 Task: Look for space in Ninove, Belgium from 7th July, 2023 to 15th July, 2023 for 6 adults in price range Rs.15000 to Rs.20000. Place can be entire place with 3 bedrooms having 3 beds and 3 bathrooms. Property type can be guest house. Amenities needed are: washing machine, heating, . Booking option can be shelf check-in. Required host language is English.
Action: Mouse moved to (391, 107)
Screenshot: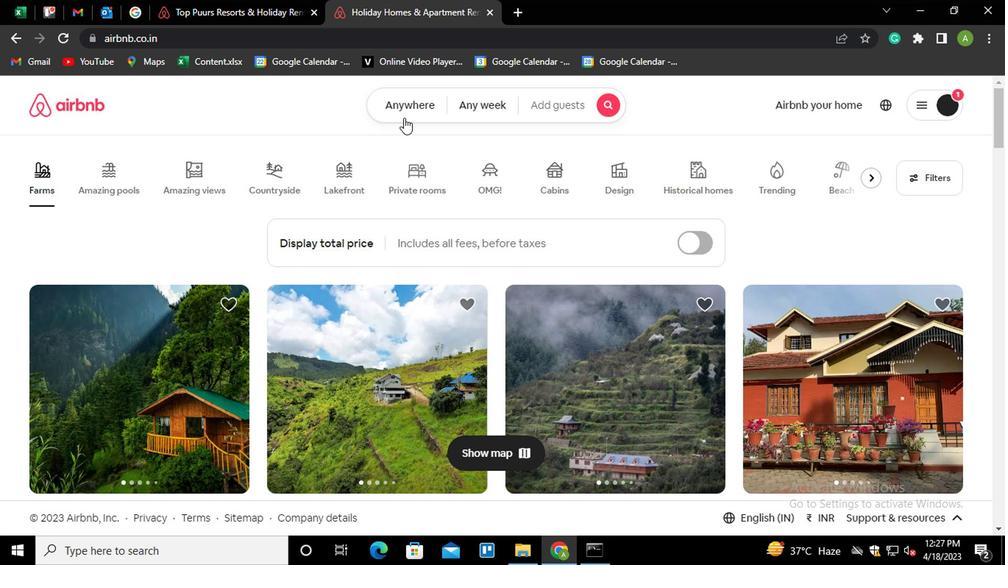 
Action: Mouse pressed left at (391, 107)
Screenshot: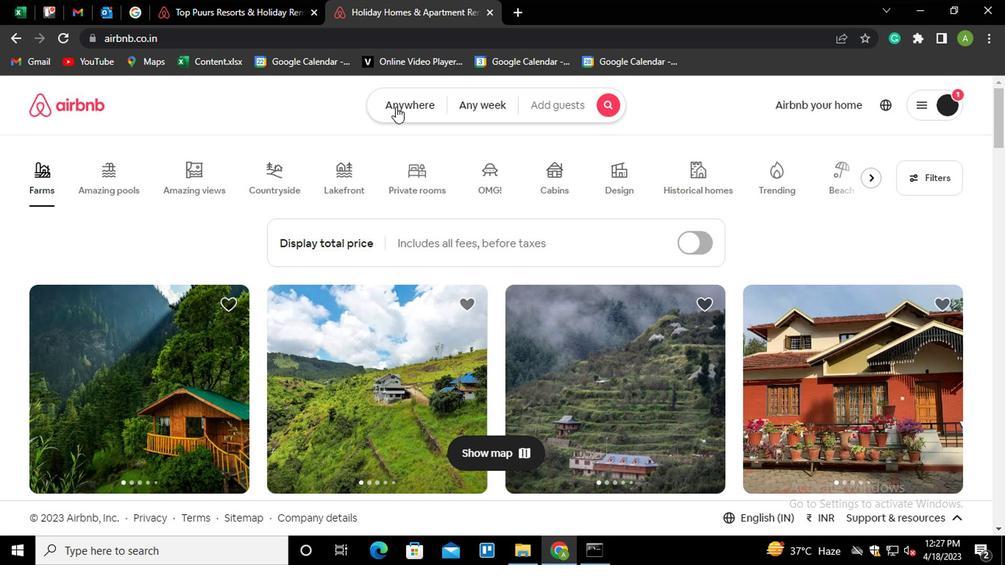 
Action: Mouse moved to (273, 164)
Screenshot: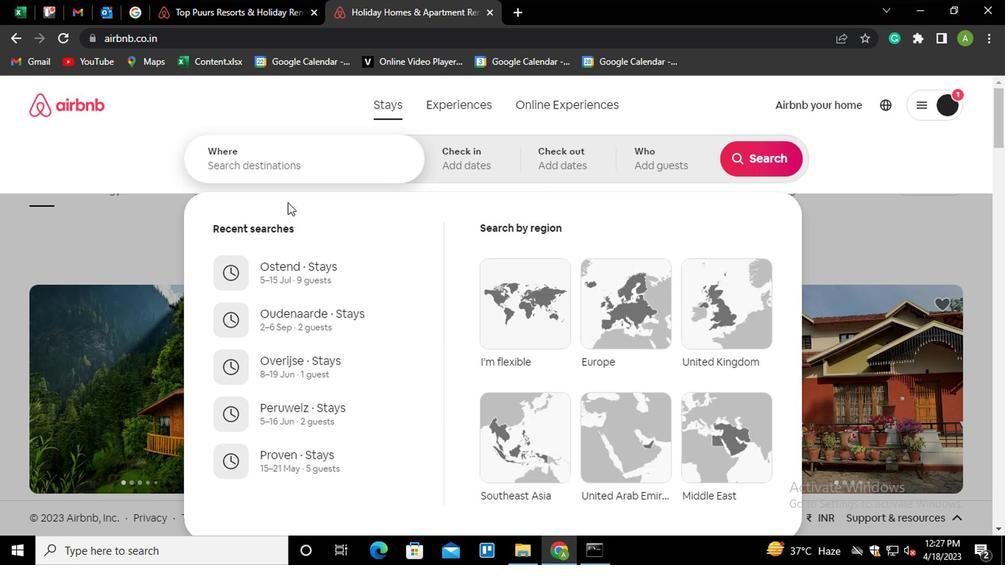 
Action: Mouse pressed left at (273, 164)
Screenshot: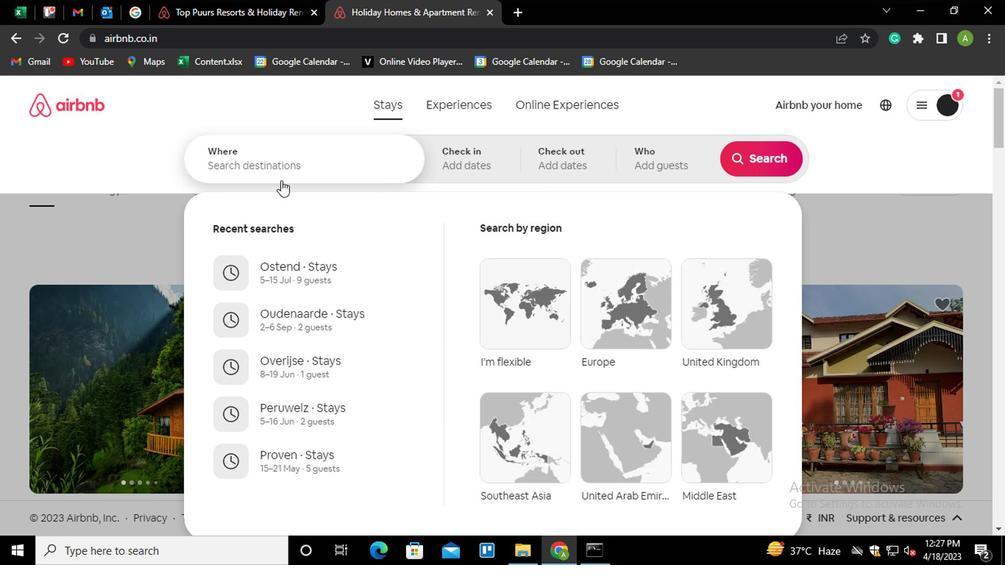 
Action: Key pressed <Key.shift>NINOVE,<Key.space><Key.shift>BE;<Key.backspace>LGIUM
Screenshot: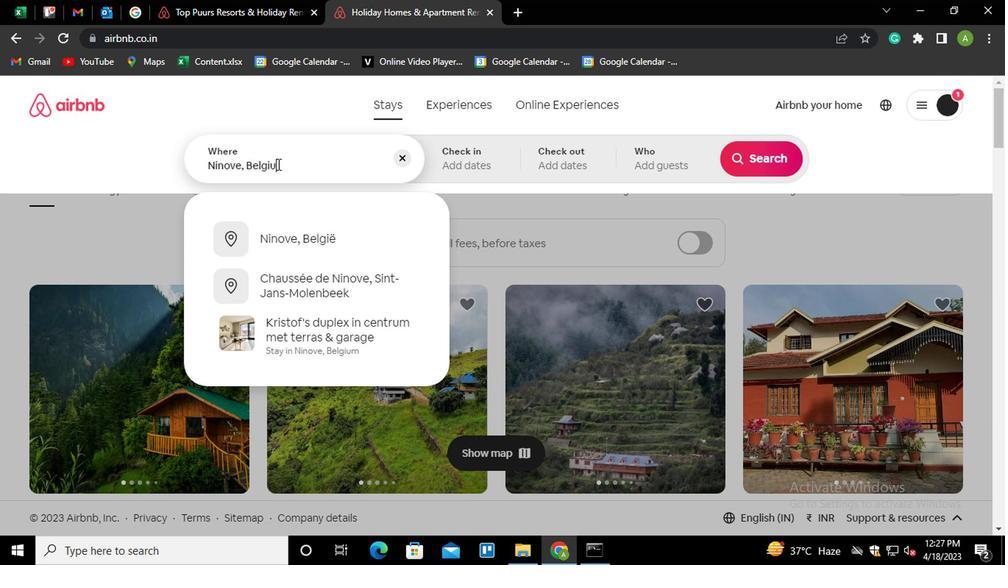 
Action: Mouse moved to (318, 159)
Screenshot: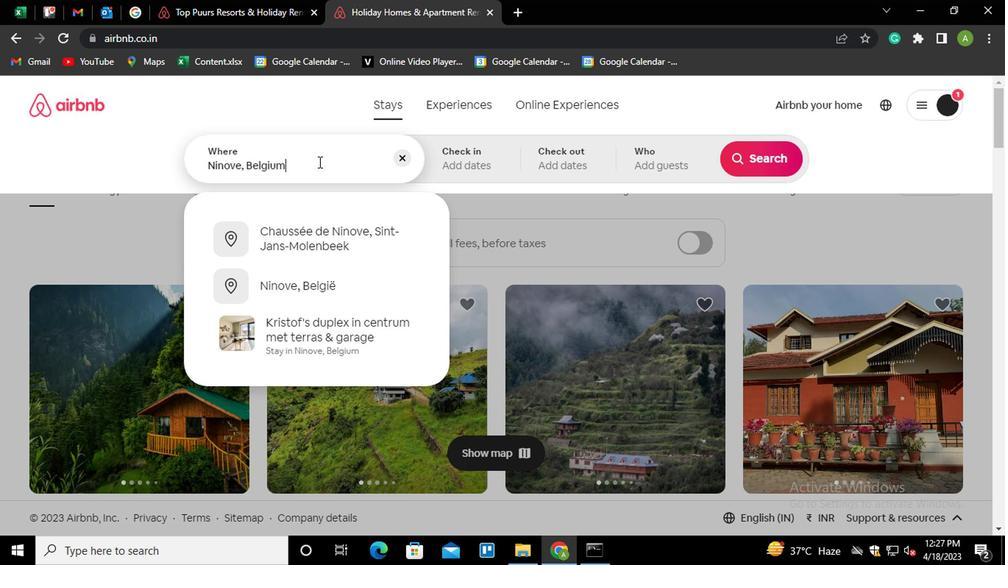 
Action: Key pressed <Key.enter>
Screenshot: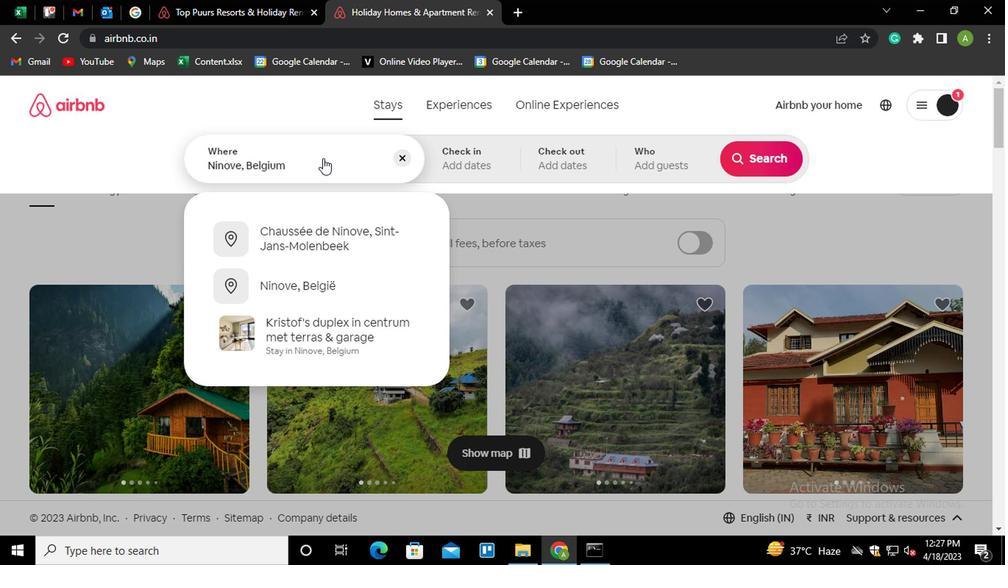 
Action: Mouse moved to (748, 279)
Screenshot: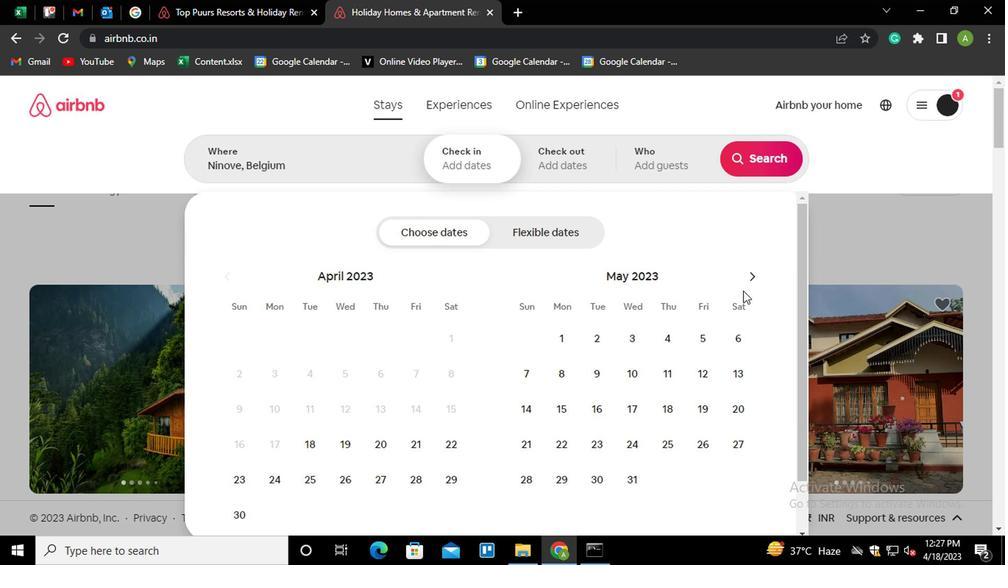 
Action: Mouse pressed left at (748, 279)
Screenshot: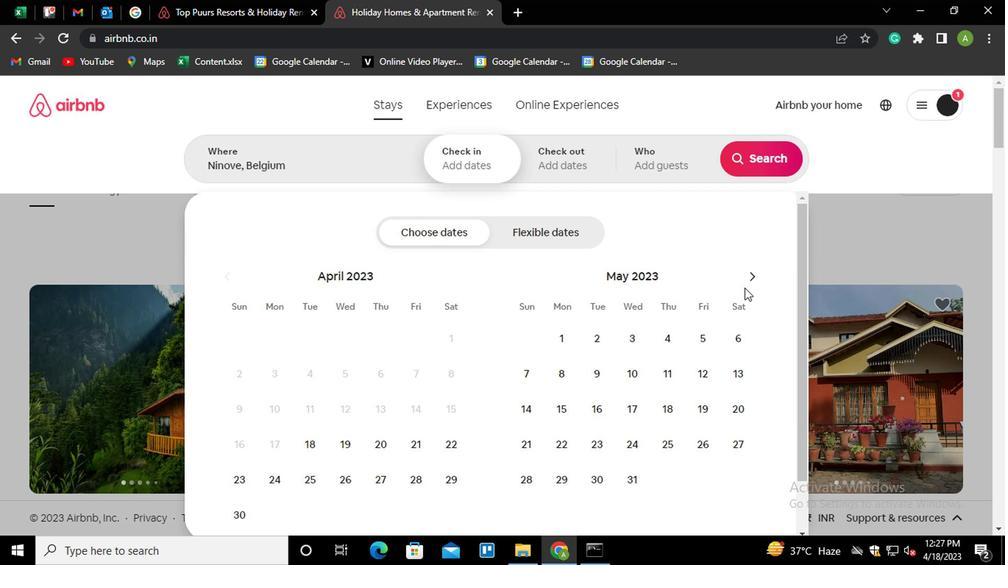 
Action: Mouse pressed left at (748, 279)
Screenshot: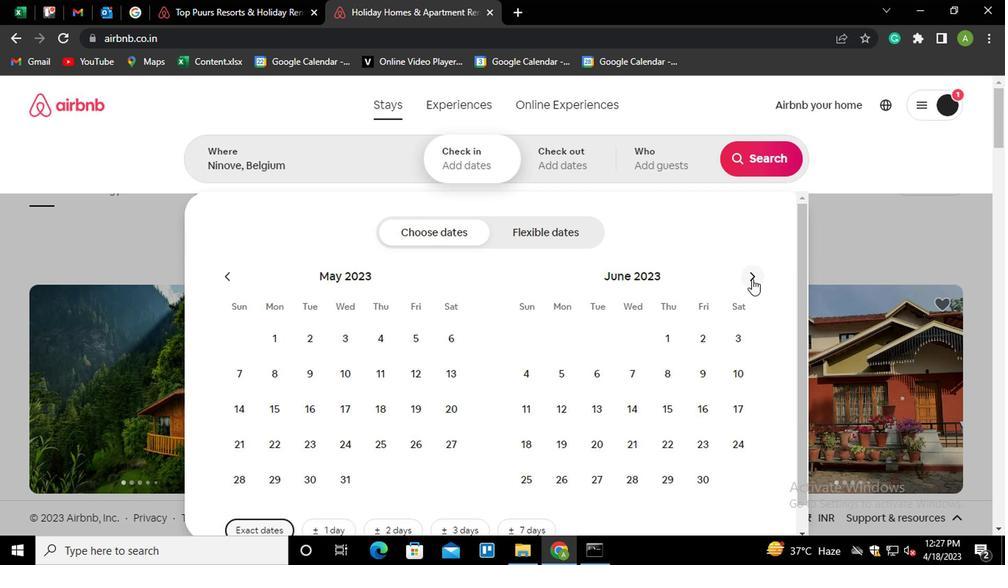 
Action: Mouse moved to (694, 371)
Screenshot: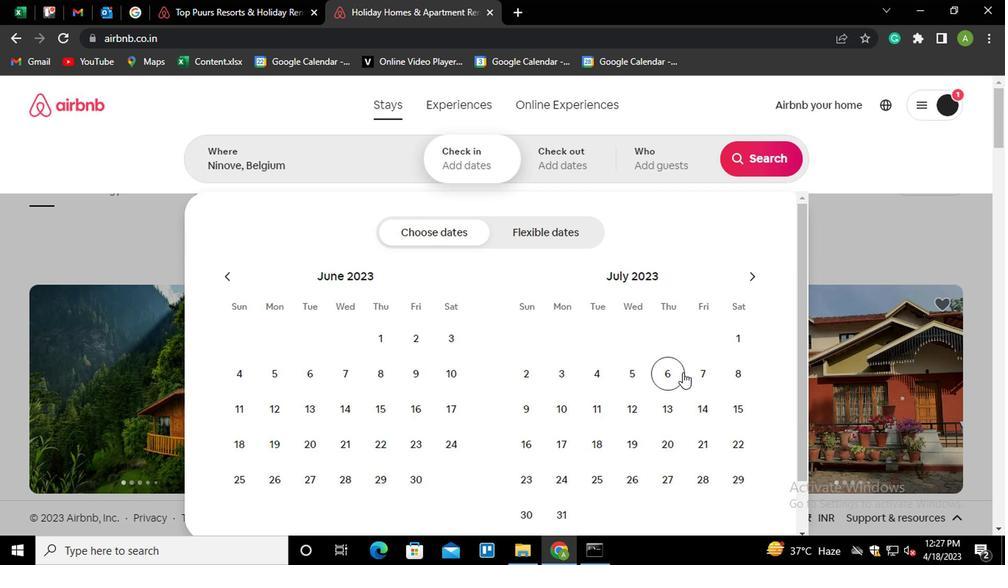 
Action: Mouse pressed left at (694, 371)
Screenshot: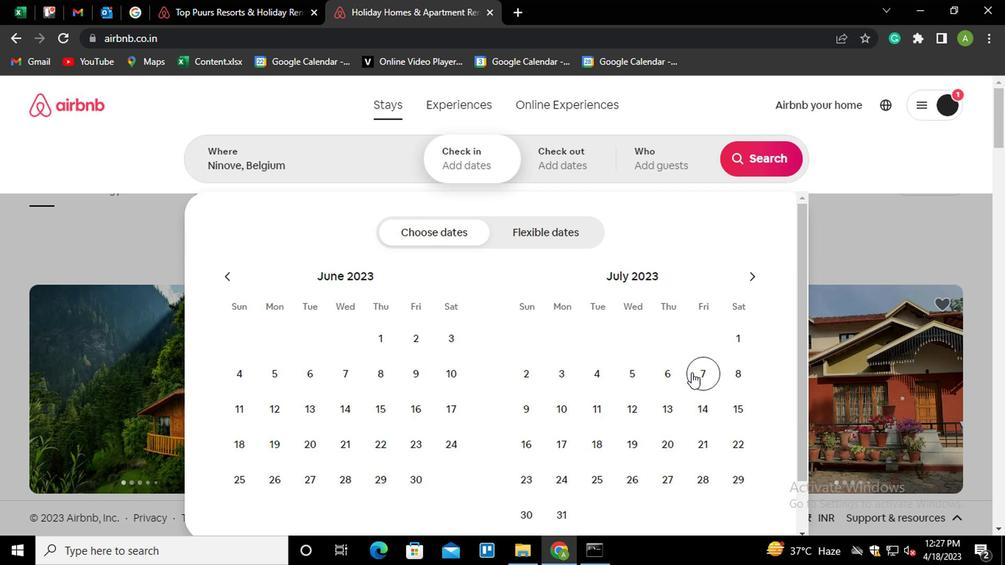 
Action: Mouse moved to (723, 414)
Screenshot: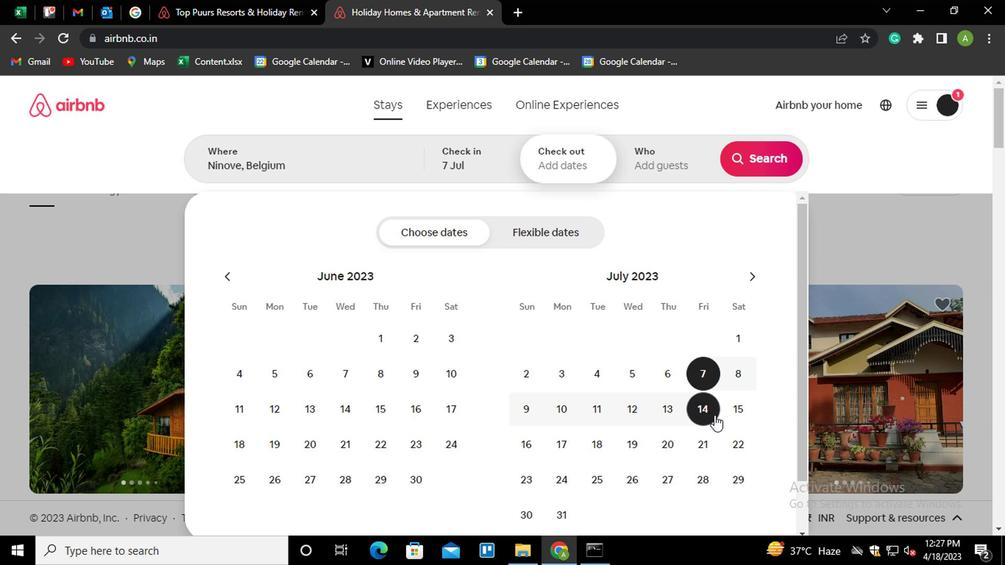 
Action: Mouse pressed left at (723, 414)
Screenshot: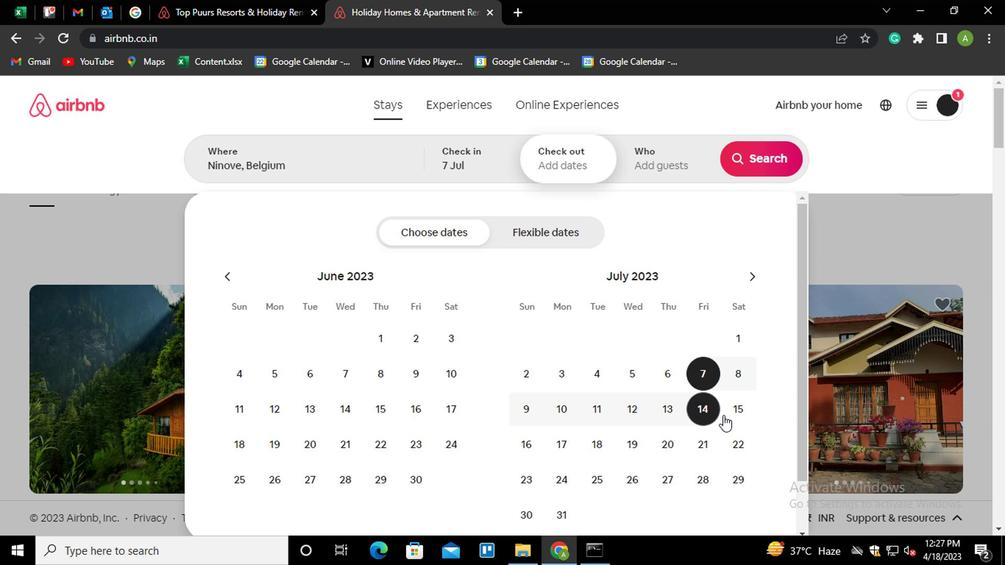 
Action: Mouse moved to (673, 161)
Screenshot: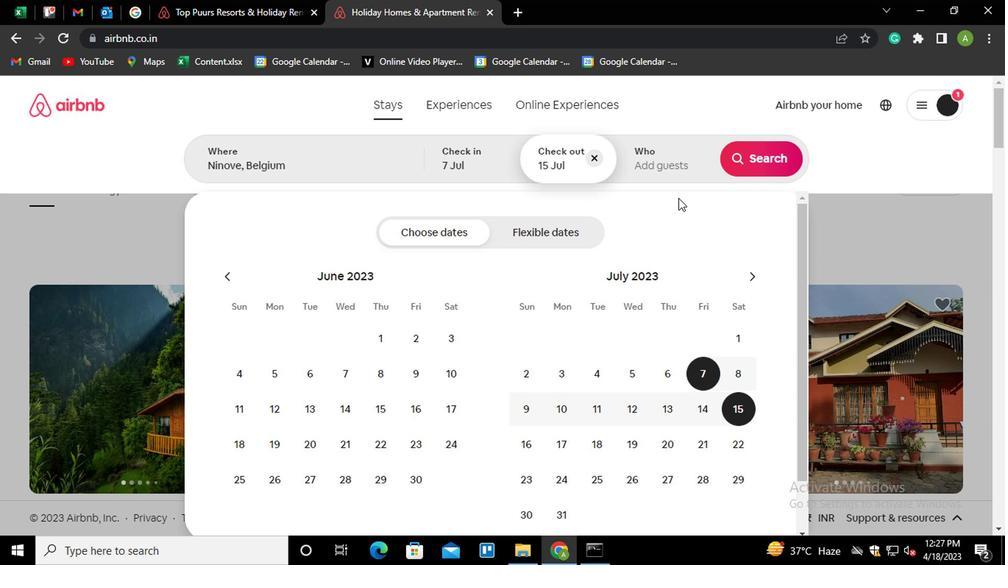 
Action: Mouse pressed left at (673, 161)
Screenshot: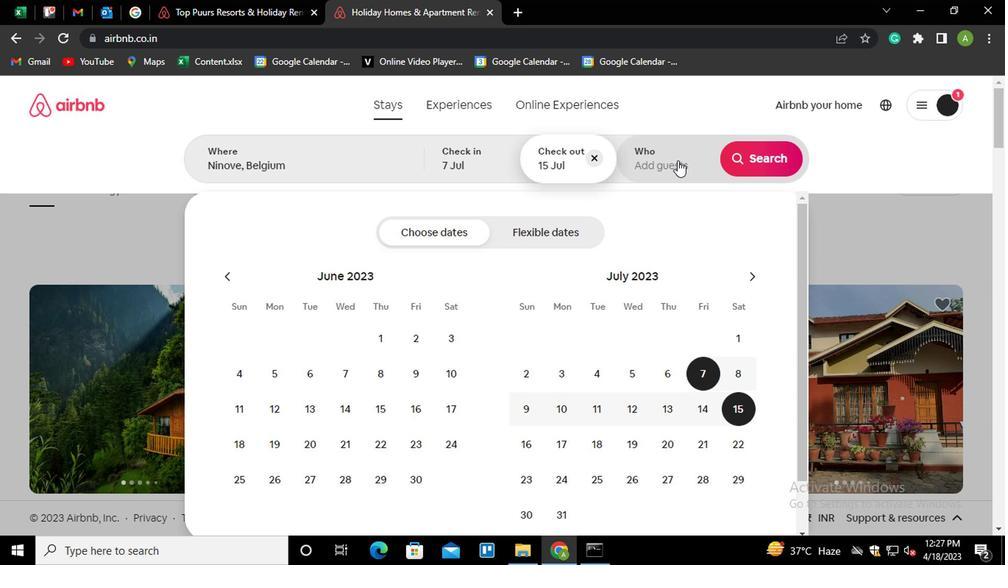 
Action: Mouse moved to (763, 237)
Screenshot: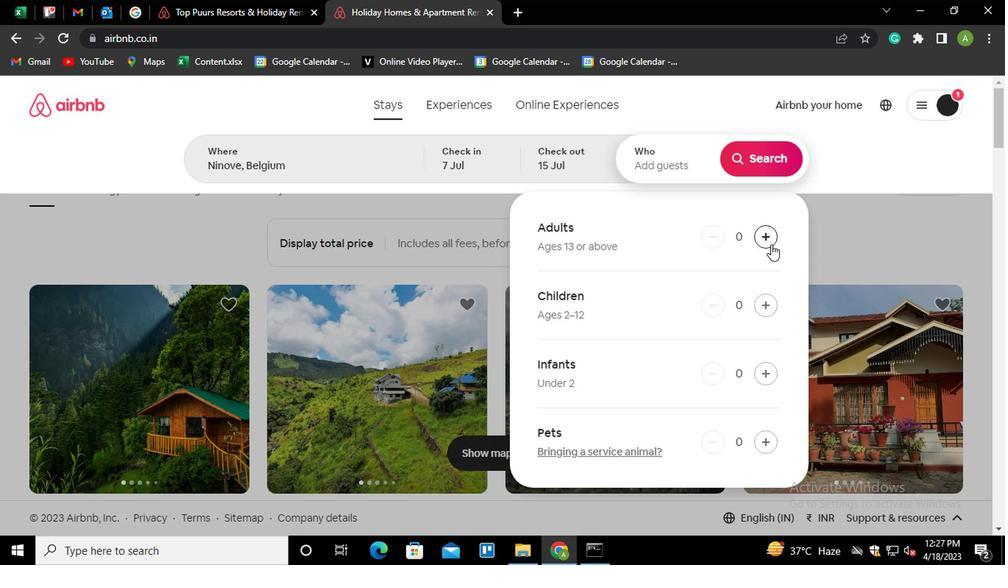 
Action: Mouse pressed left at (763, 237)
Screenshot: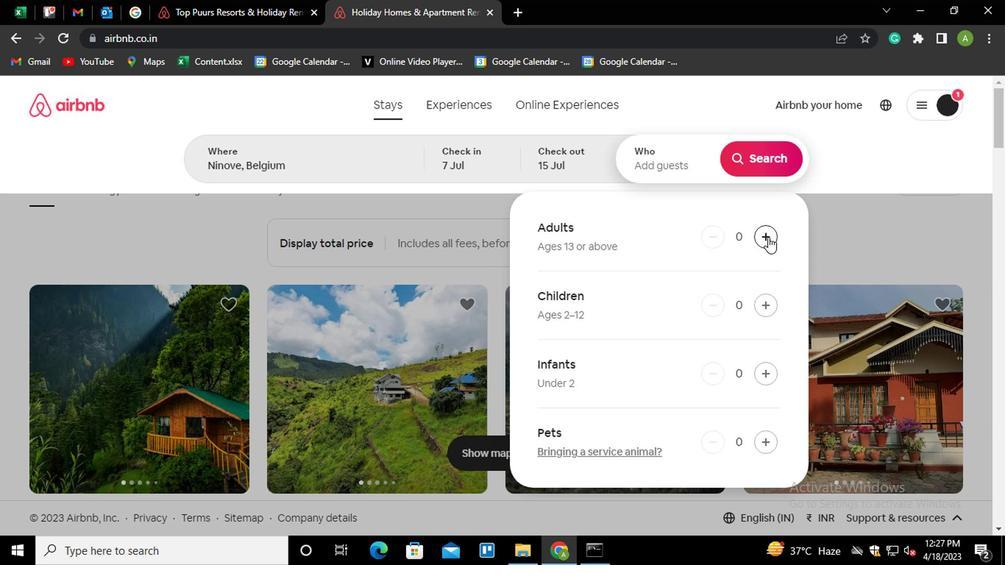 
Action: Mouse pressed left at (763, 237)
Screenshot: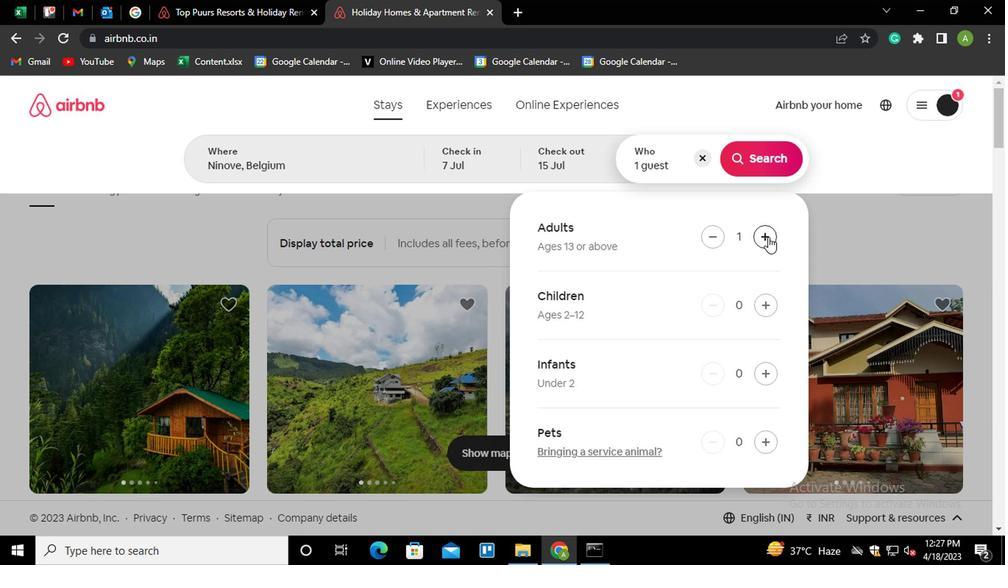 
Action: Mouse pressed left at (763, 237)
Screenshot: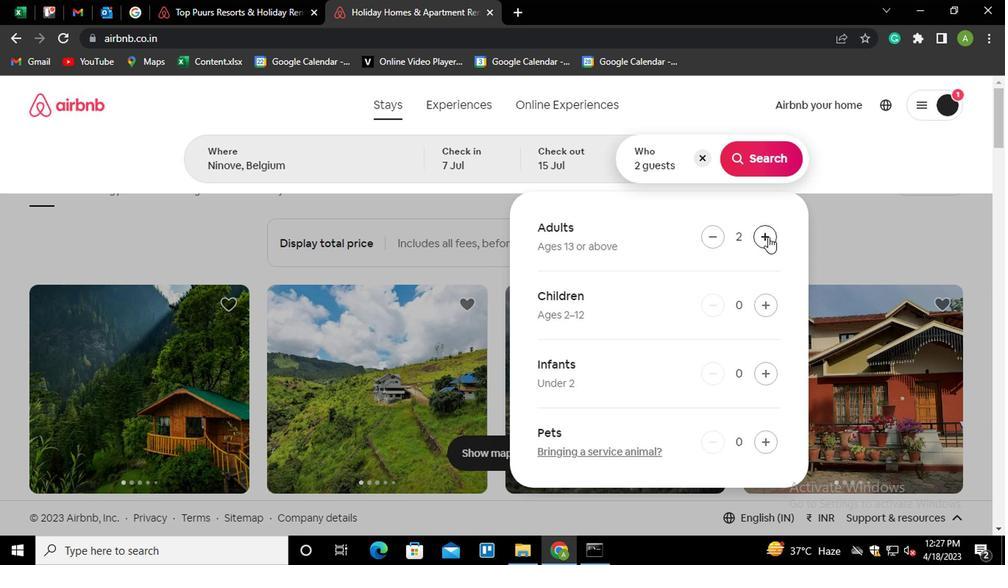 
Action: Mouse pressed left at (763, 237)
Screenshot: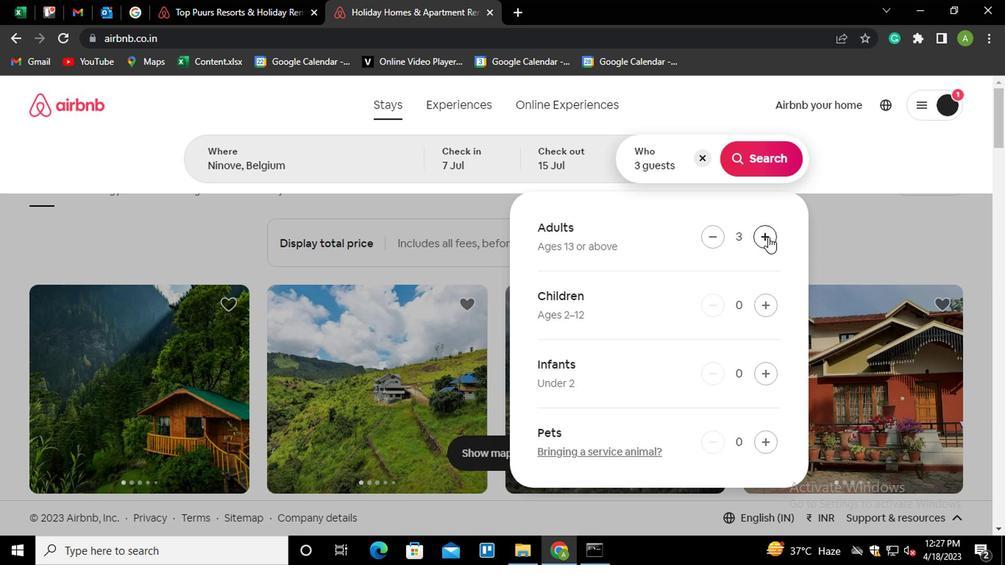 
Action: Mouse pressed left at (763, 237)
Screenshot: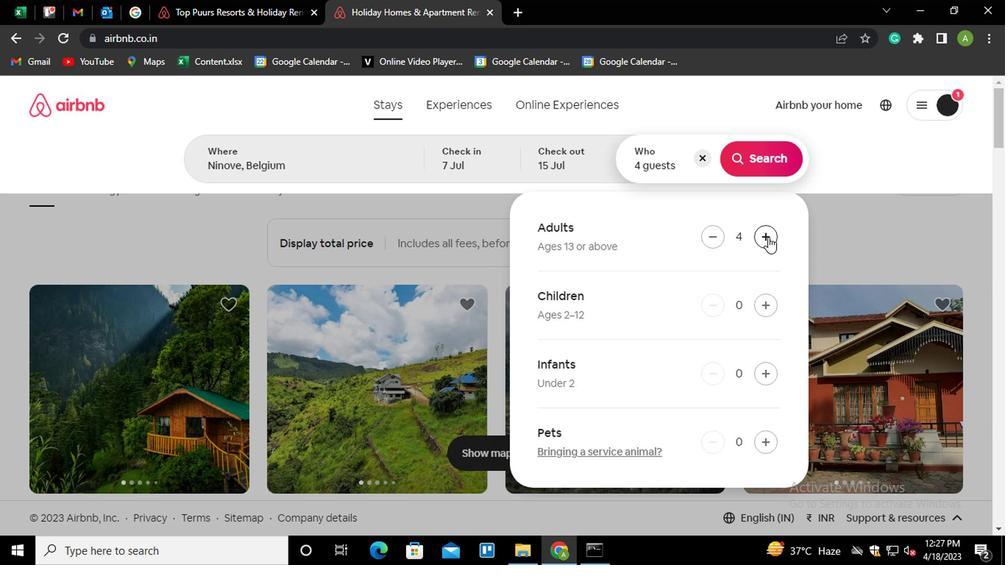 
Action: Mouse pressed left at (763, 237)
Screenshot: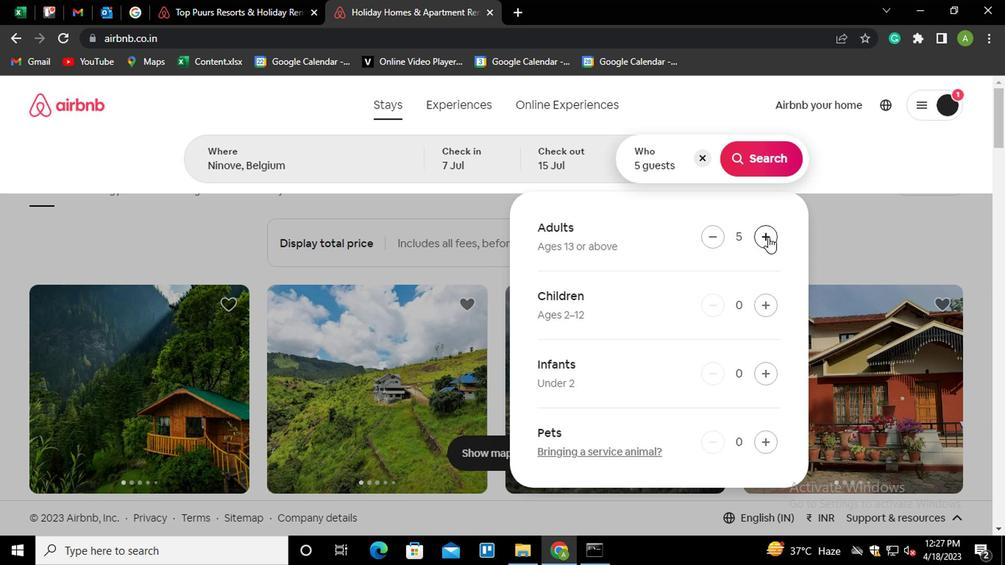 
Action: Mouse moved to (753, 170)
Screenshot: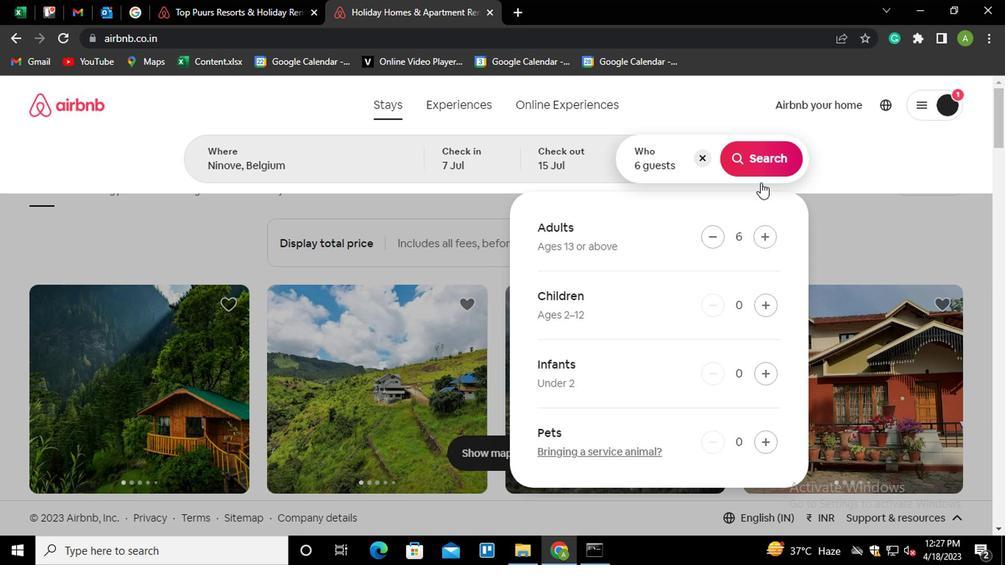 
Action: Mouse pressed left at (753, 170)
Screenshot: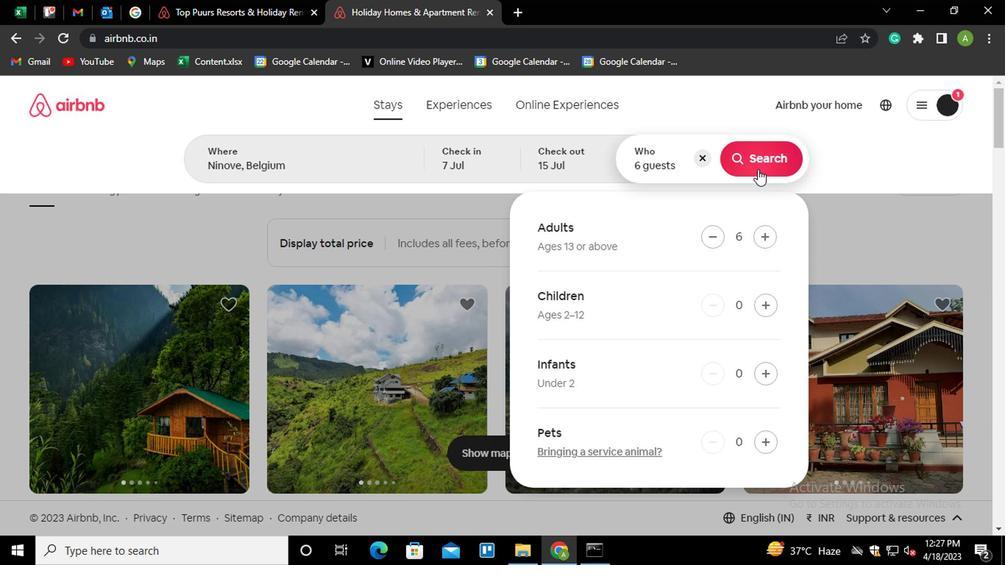 
Action: Mouse moved to (929, 167)
Screenshot: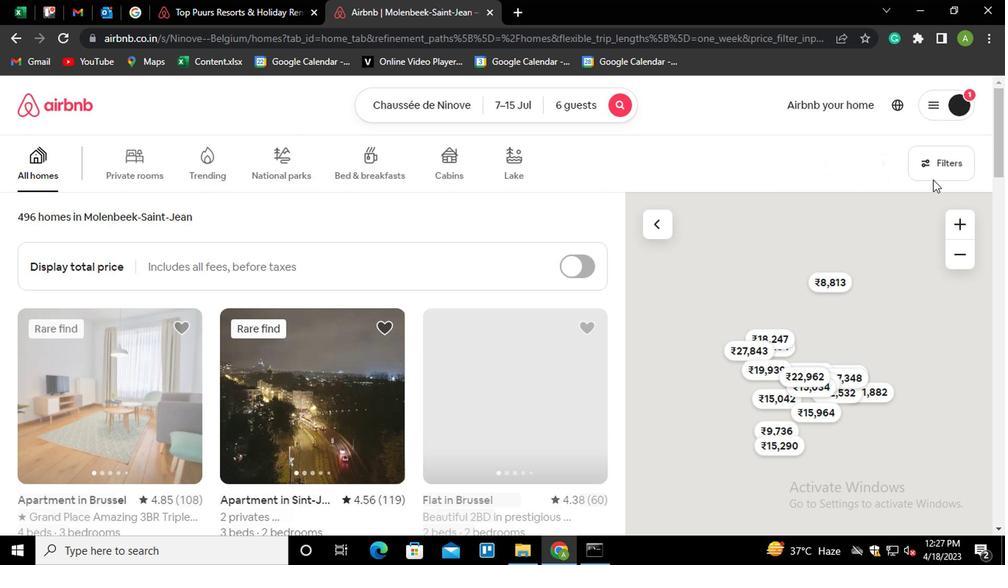 
Action: Mouse pressed left at (929, 167)
Screenshot: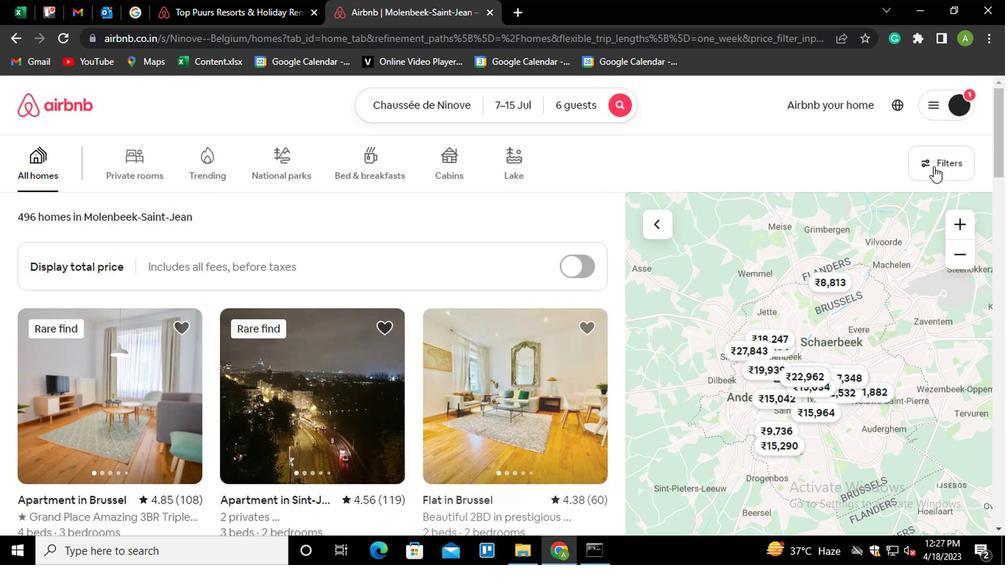 
Action: Mouse moved to (386, 335)
Screenshot: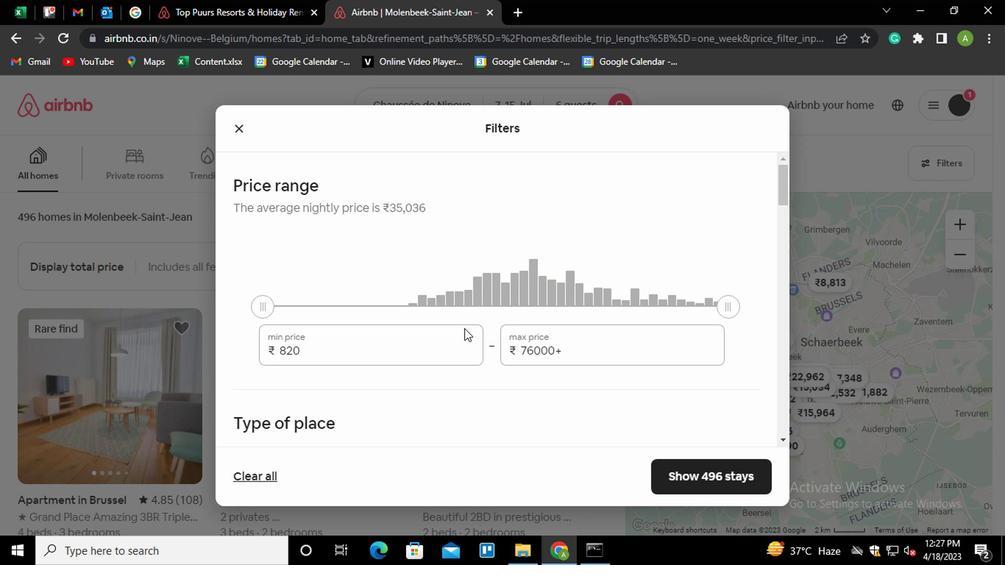 
Action: Mouse pressed left at (386, 335)
Screenshot: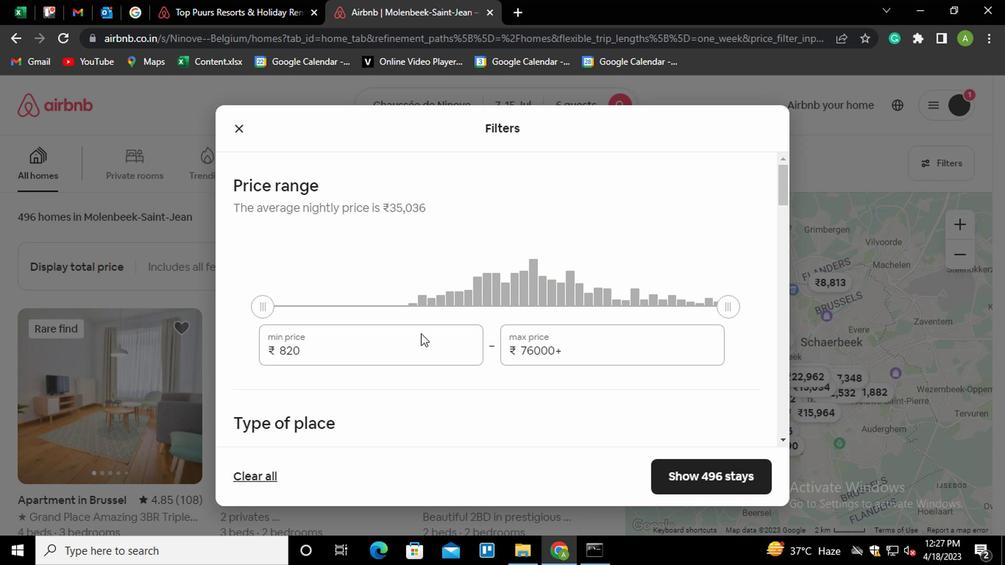 
Action: Mouse moved to (385, 334)
Screenshot: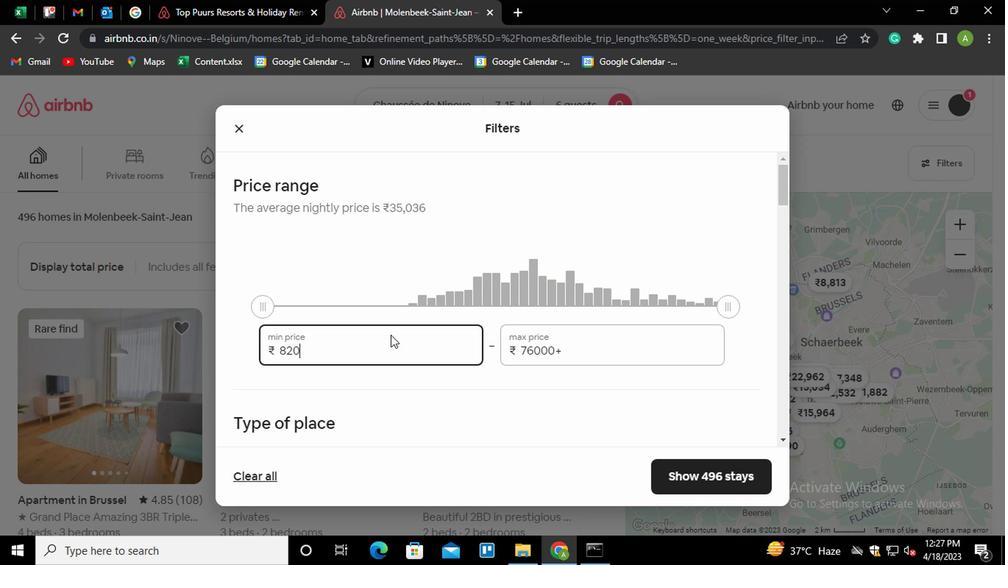 
Action: Key pressed <Key.shift_r><Key.home>150000<Key.backspace>
Screenshot: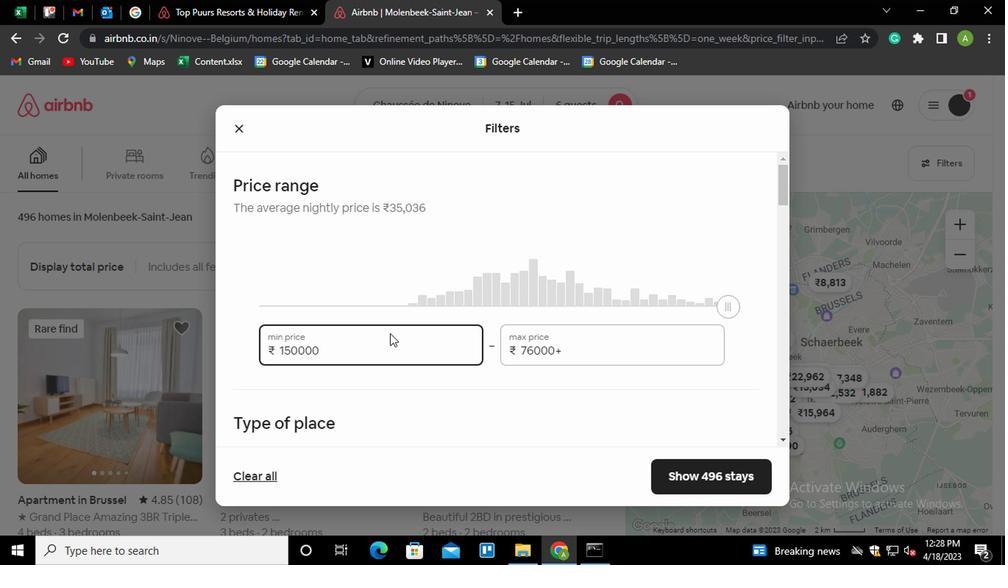
Action: Mouse moved to (586, 354)
Screenshot: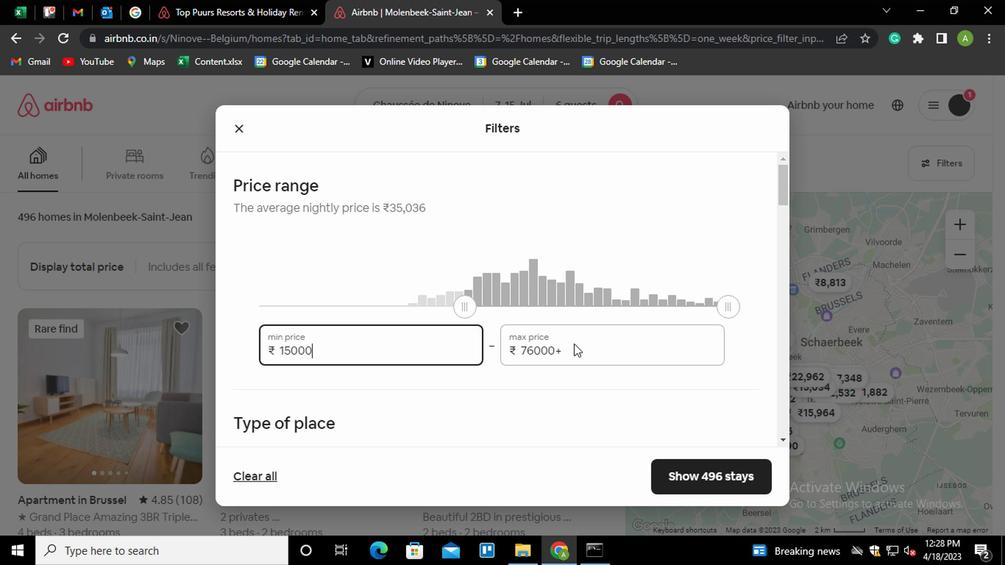 
Action: Mouse pressed left at (586, 354)
Screenshot: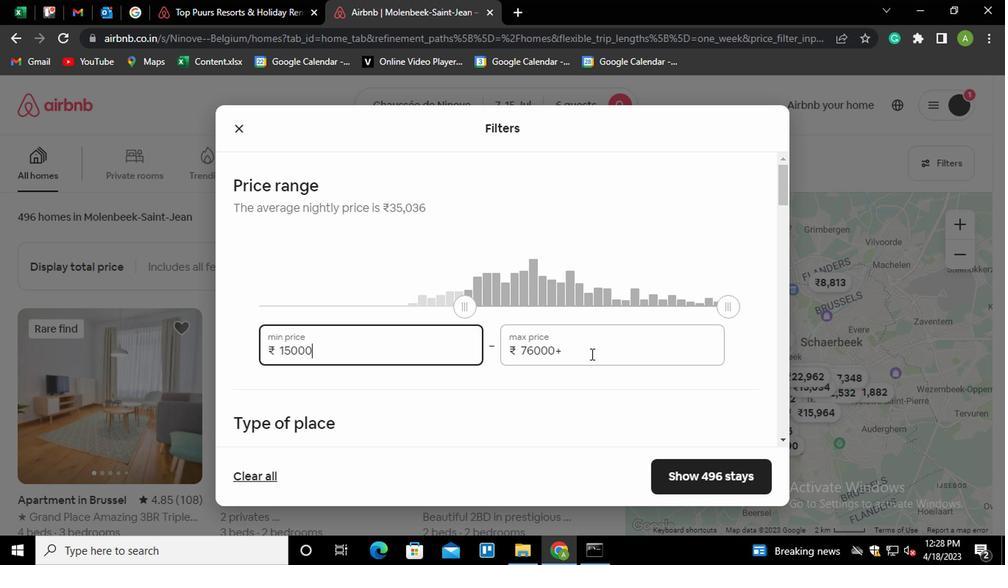 
Action: Key pressed <Key.shift_r><Key.home>20000
Screenshot: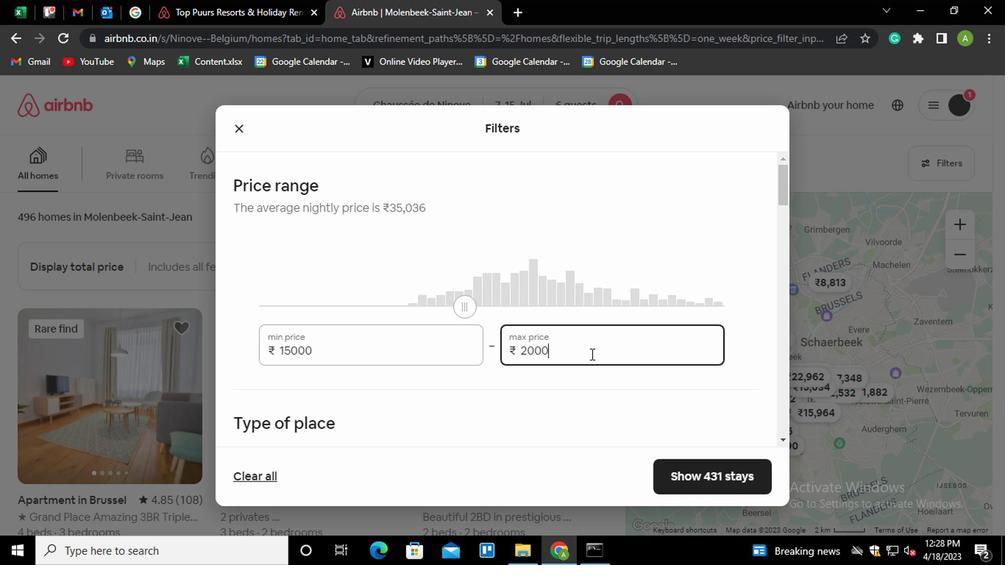 
Action: Mouse moved to (630, 457)
Screenshot: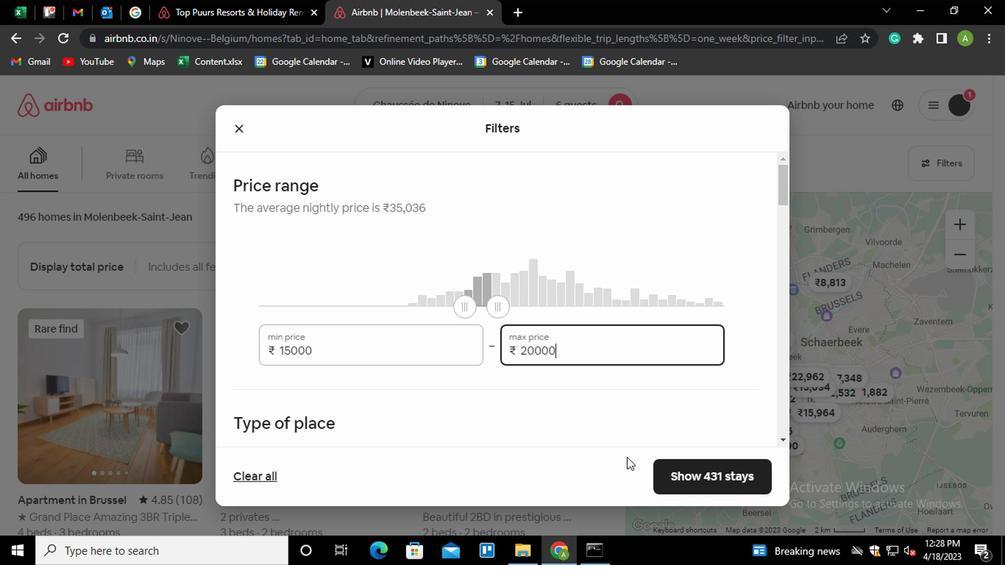 
Action: Mouse scrolled (630, 456) with delta (0, 0)
Screenshot: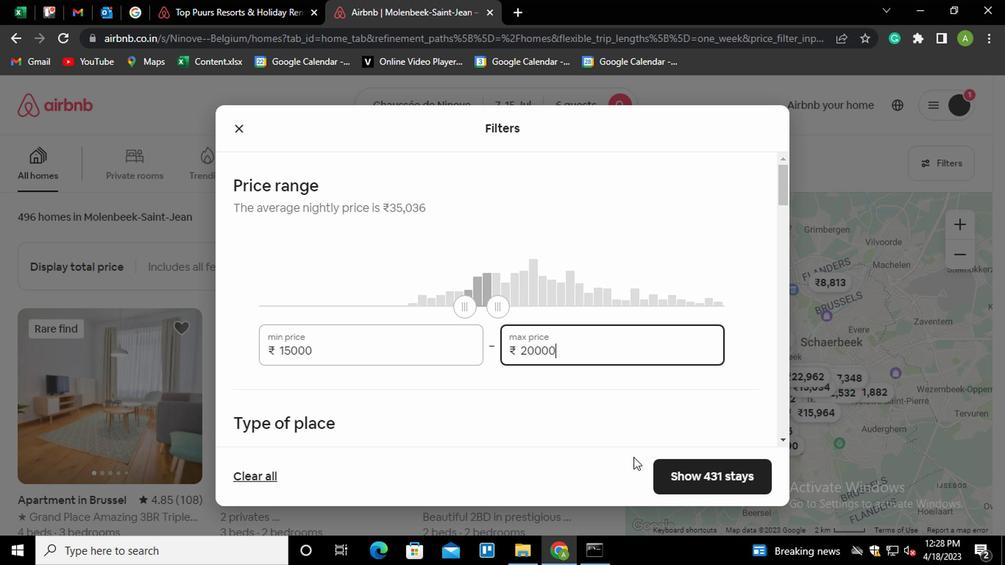 
Action: Mouse scrolled (630, 456) with delta (0, 0)
Screenshot: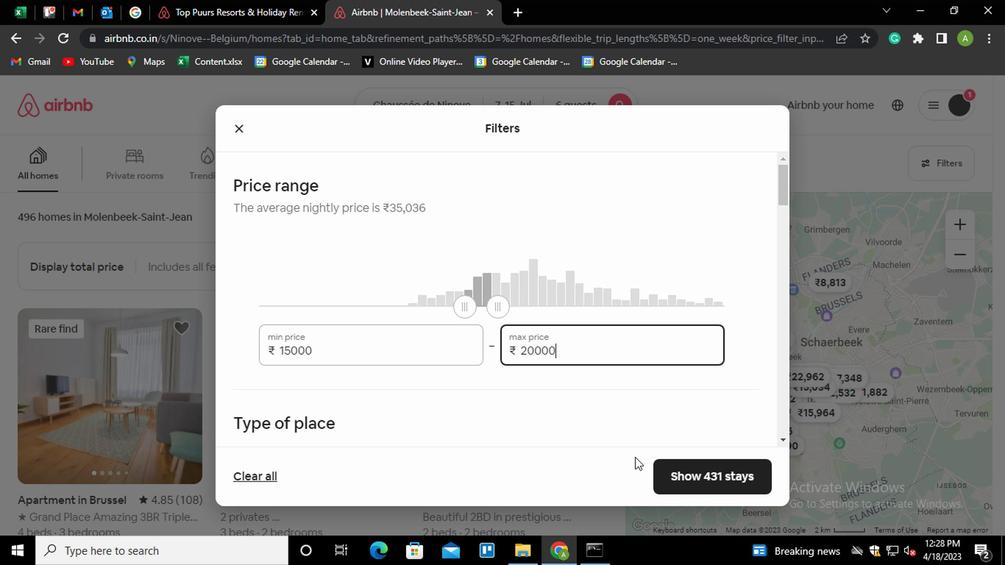 
Action: Mouse moved to (502, 396)
Screenshot: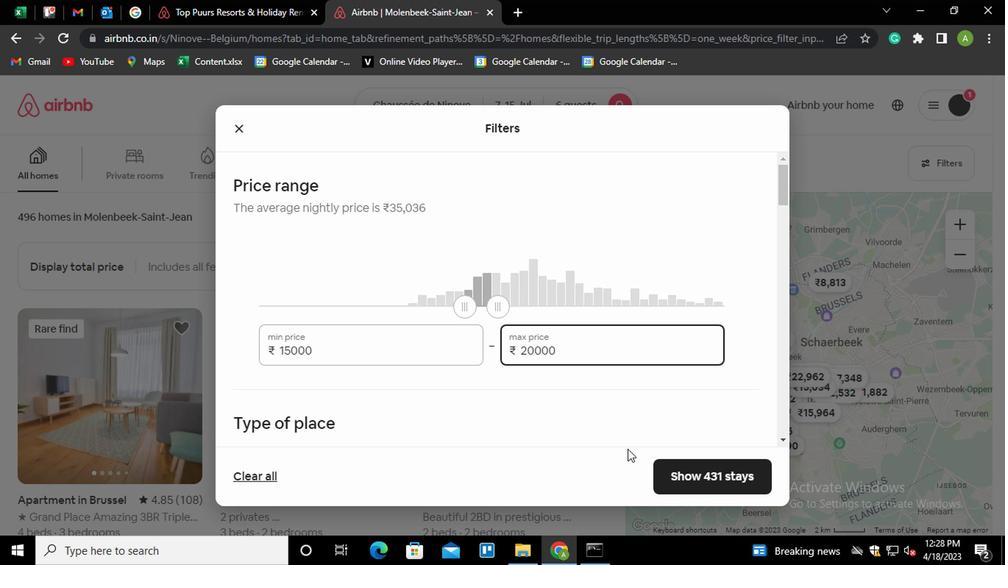
Action: Mouse scrolled (502, 396) with delta (0, 0)
Screenshot: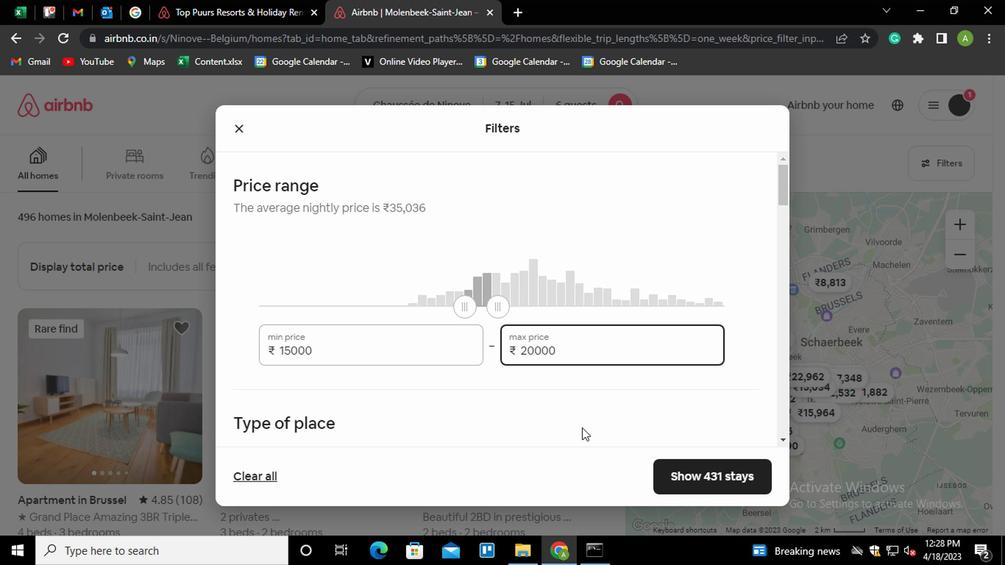 
Action: Mouse scrolled (502, 396) with delta (0, 0)
Screenshot: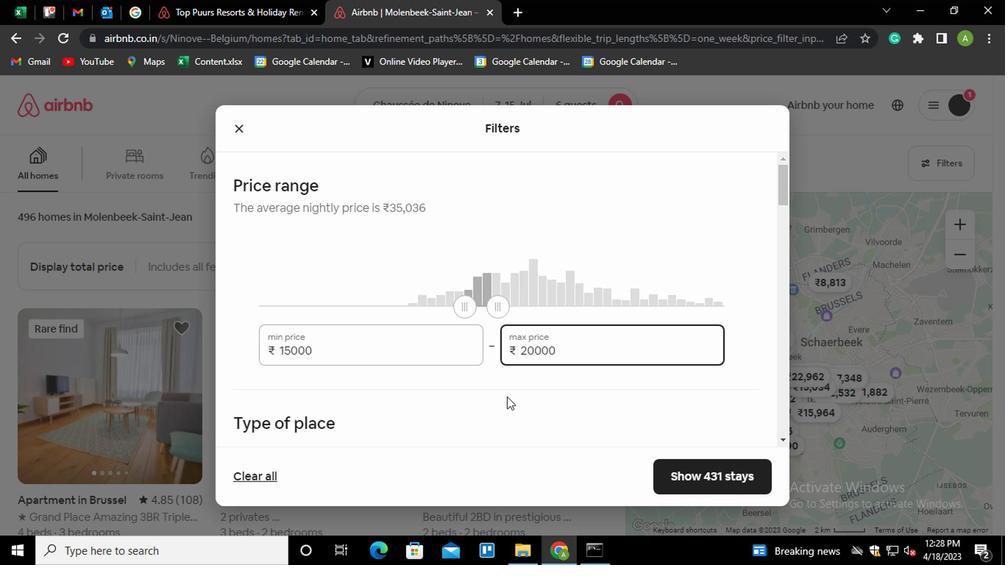 
Action: Mouse moved to (274, 327)
Screenshot: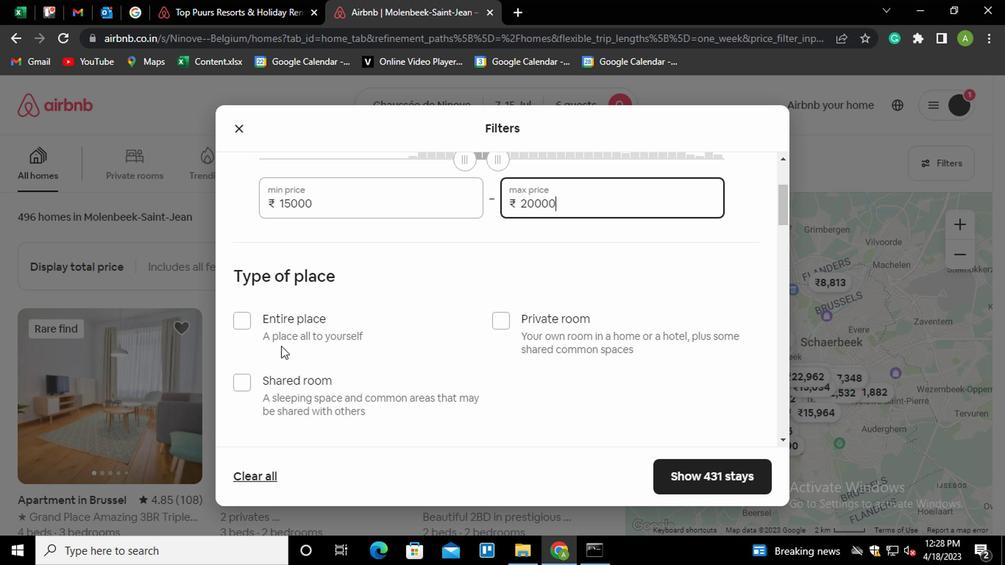 
Action: Mouse pressed left at (274, 327)
Screenshot: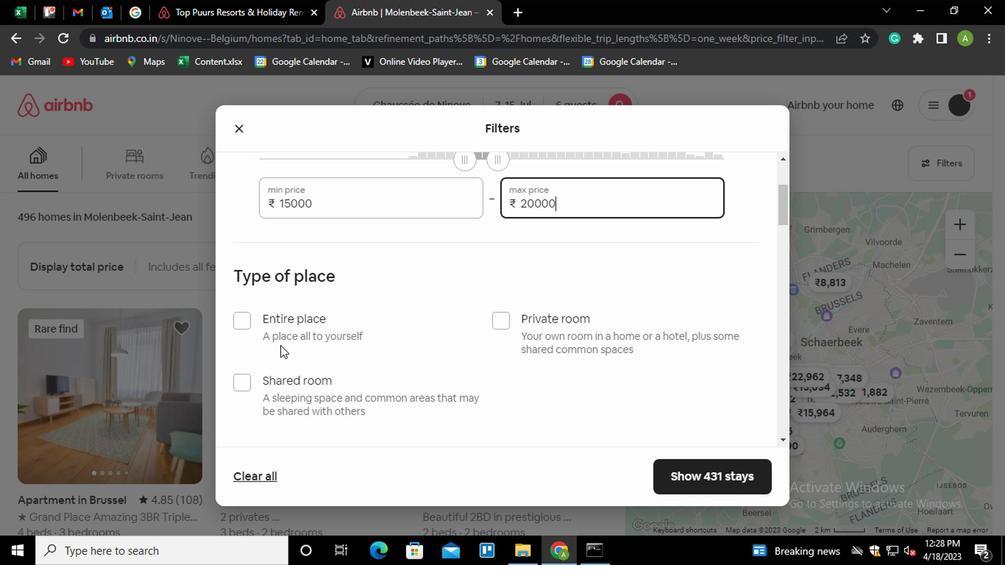 
Action: Mouse moved to (395, 315)
Screenshot: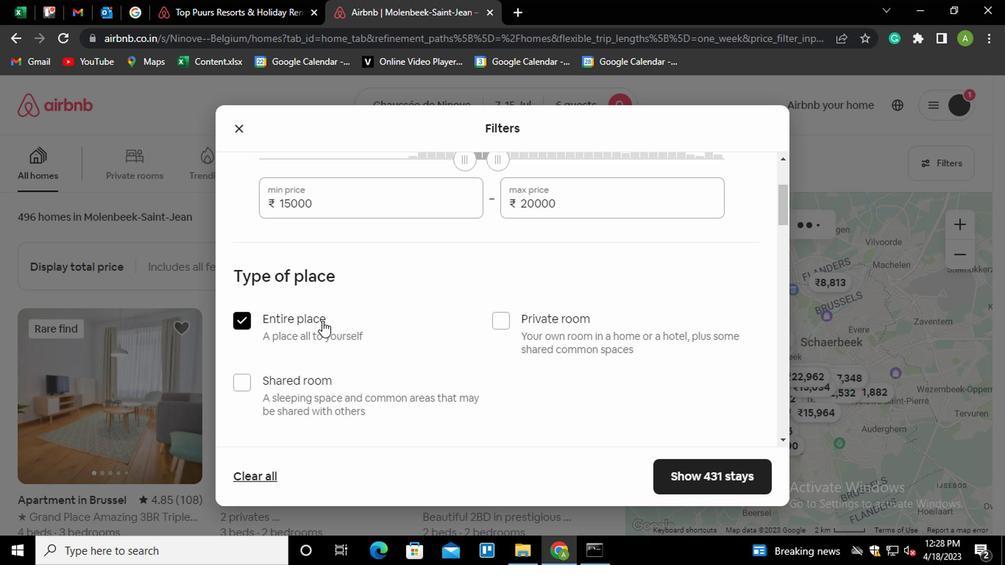 
Action: Mouse scrolled (395, 314) with delta (0, 0)
Screenshot: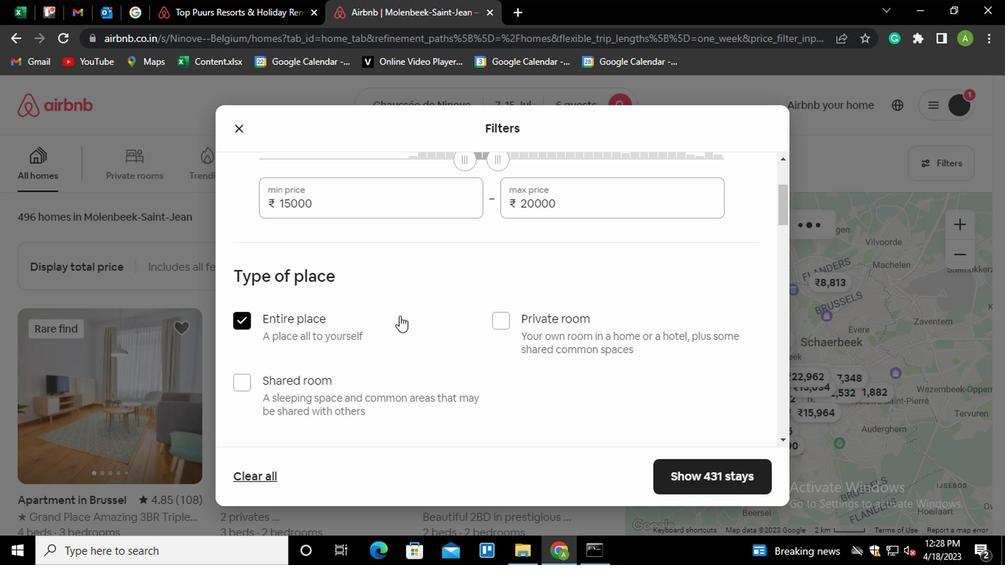
Action: Mouse scrolled (395, 314) with delta (0, 0)
Screenshot: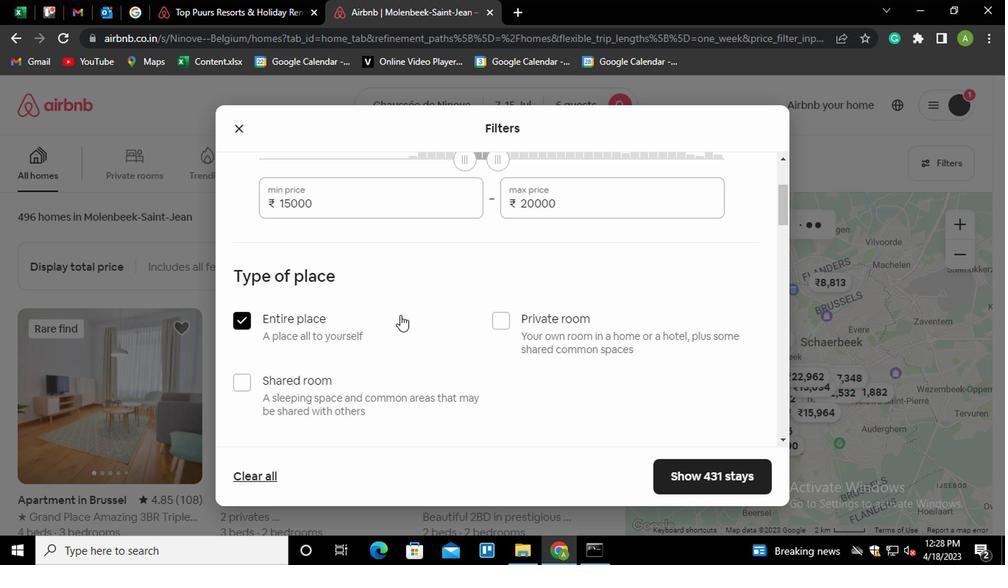 
Action: Mouse scrolled (395, 314) with delta (0, 0)
Screenshot: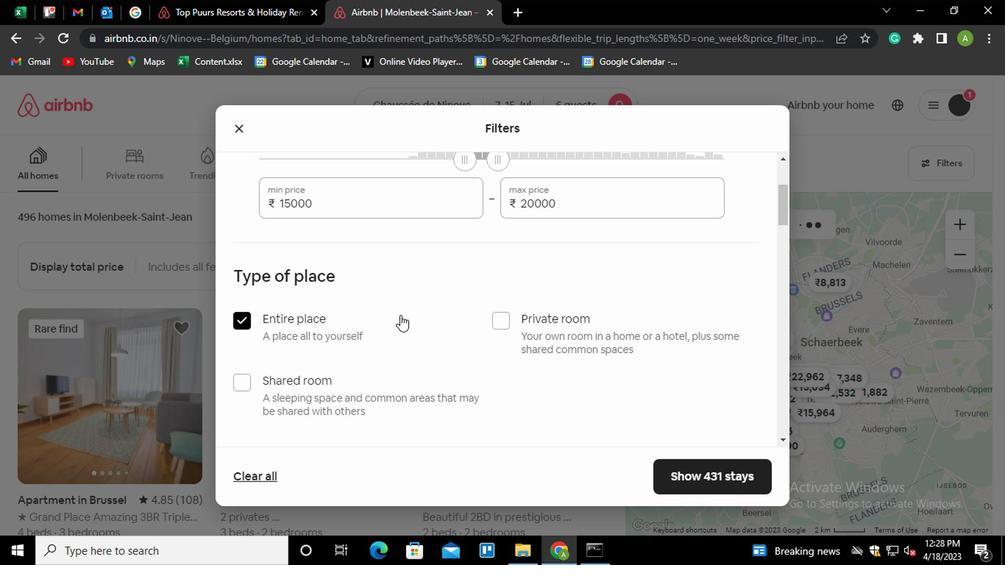 
Action: Mouse moved to (412, 336)
Screenshot: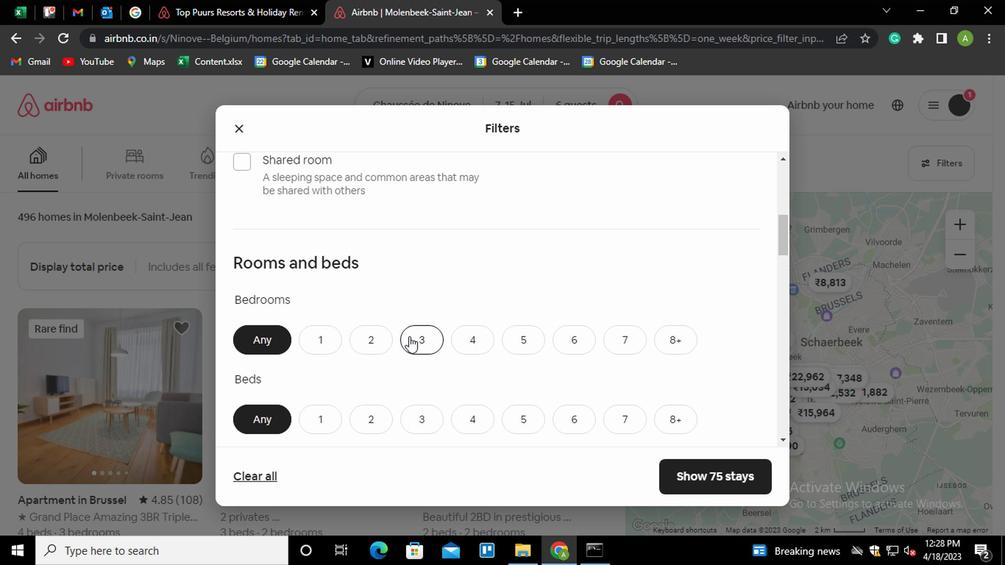 
Action: Mouse pressed left at (412, 336)
Screenshot: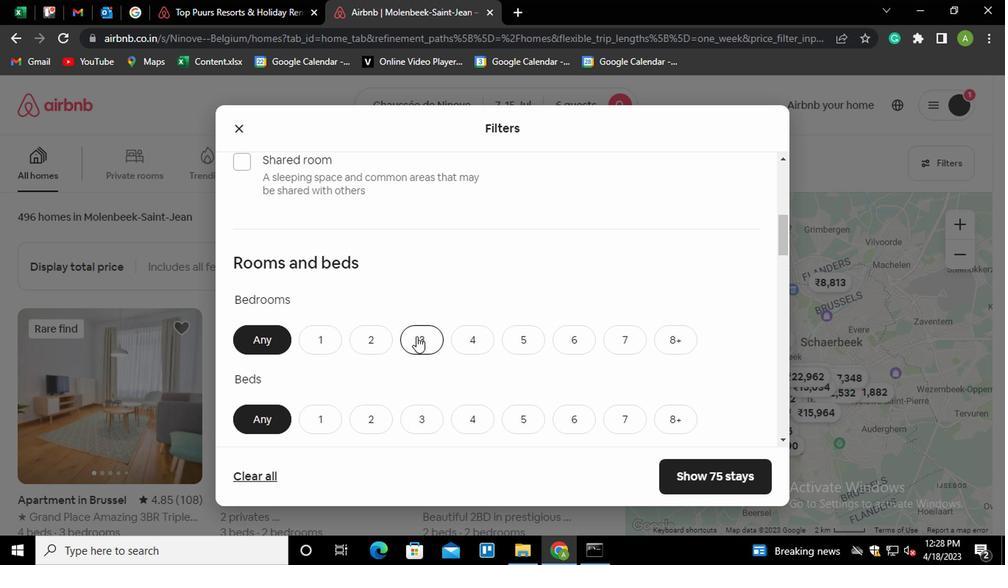 
Action: Mouse moved to (422, 410)
Screenshot: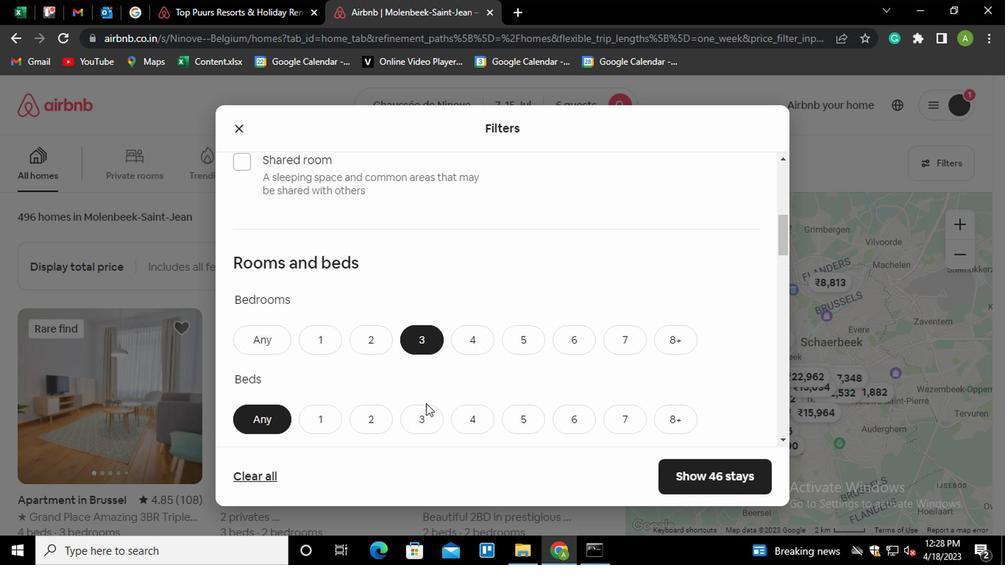 
Action: Mouse pressed left at (422, 410)
Screenshot: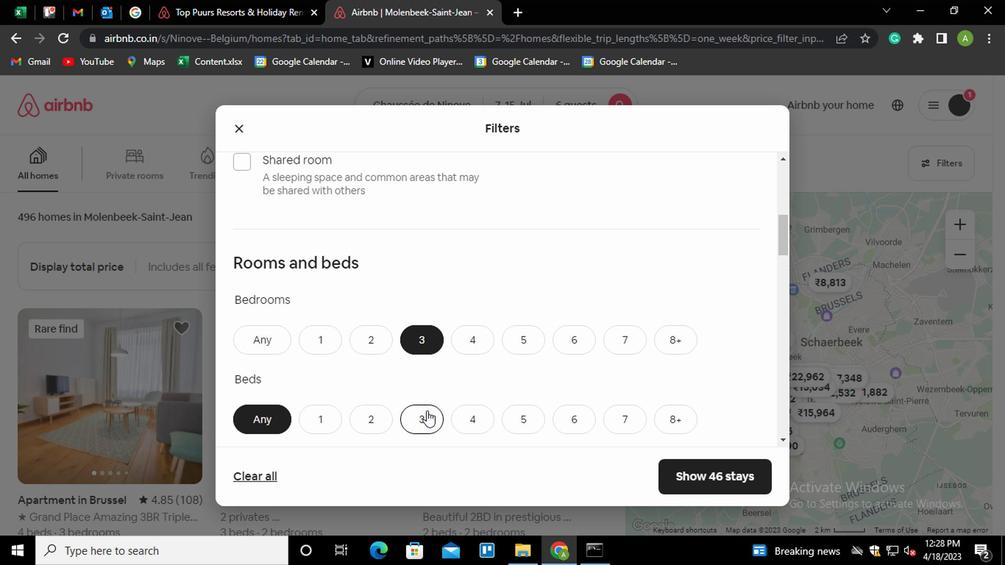 
Action: Mouse moved to (446, 387)
Screenshot: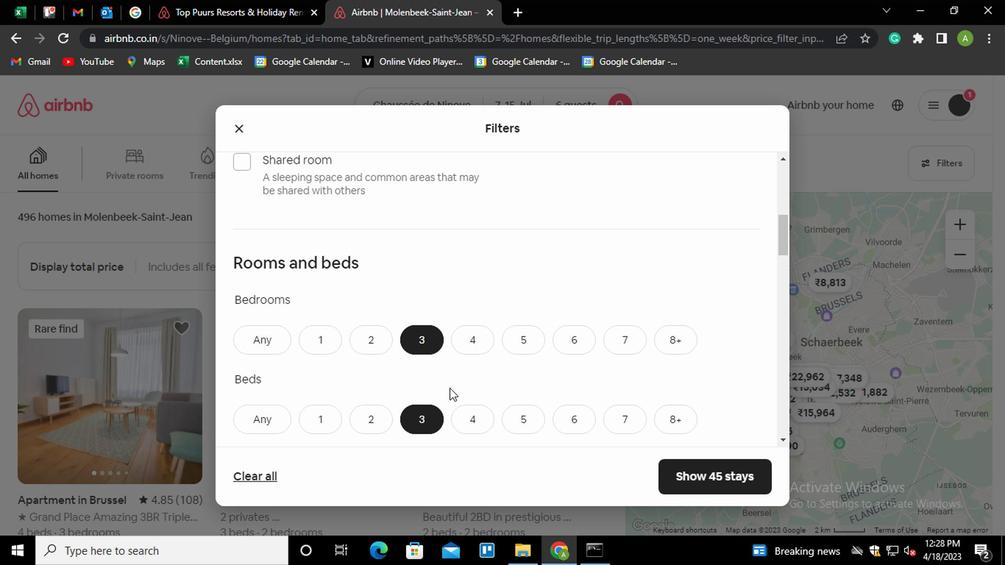 
Action: Mouse scrolled (446, 386) with delta (0, -1)
Screenshot: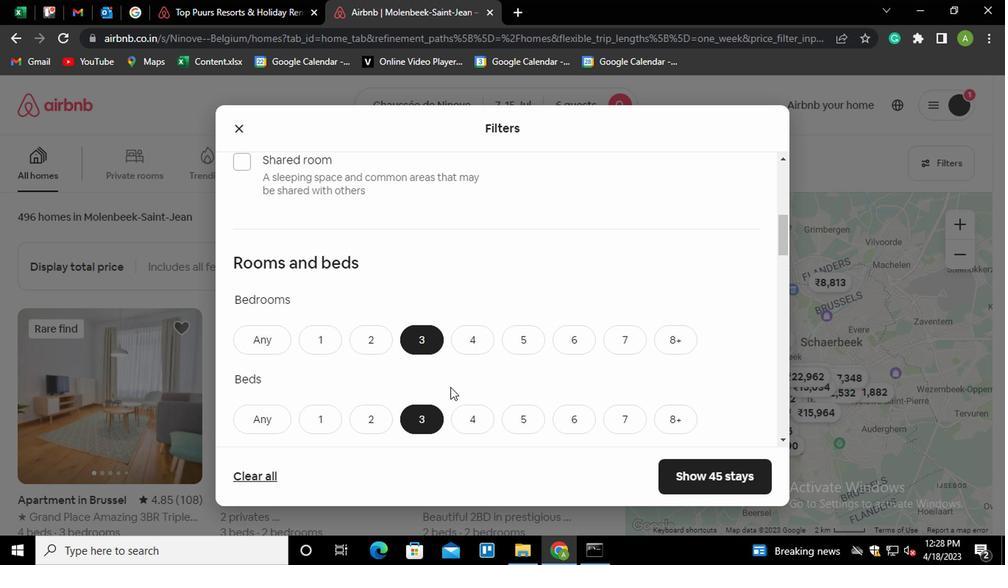 
Action: Mouse scrolled (446, 386) with delta (0, -1)
Screenshot: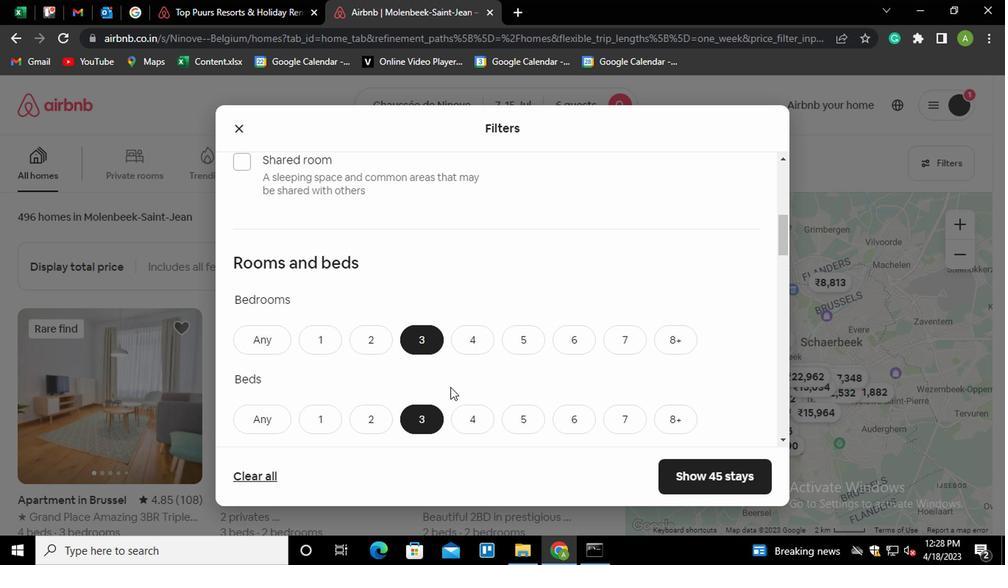 
Action: Mouse scrolled (446, 386) with delta (0, -1)
Screenshot: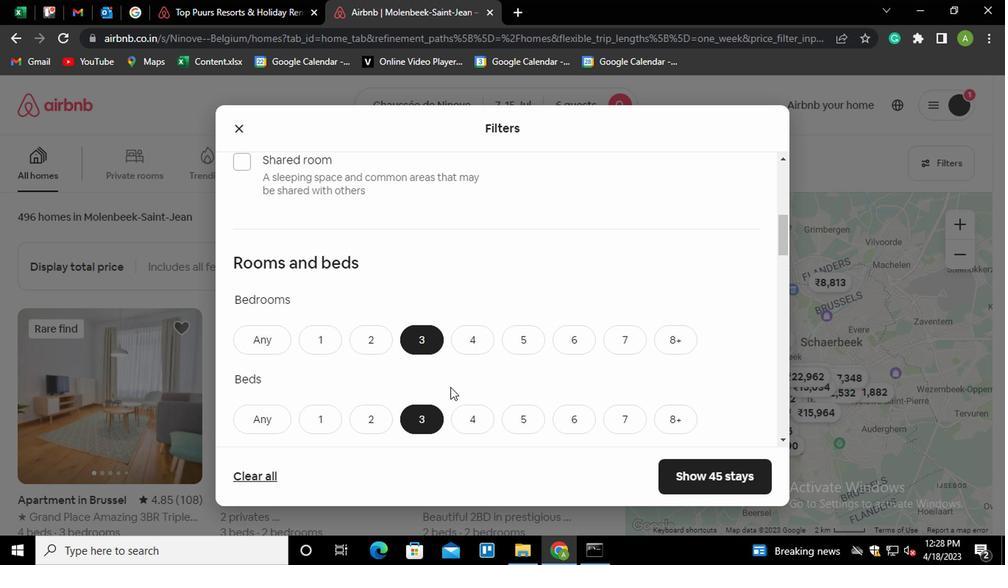 
Action: Mouse moved to (425, 278)
Screenshot: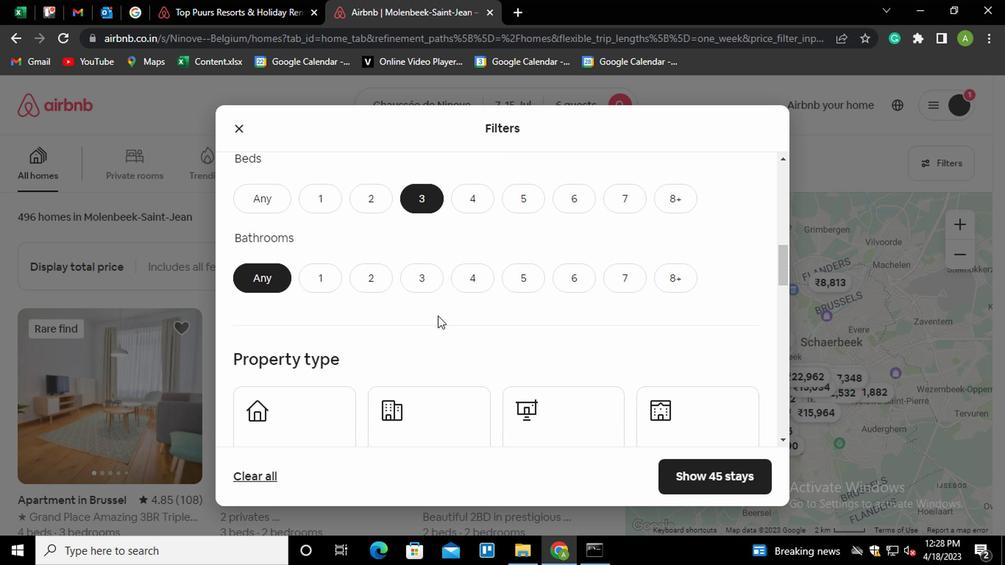 
Action: Mouse pressed left at (425, 278)
Screenshot: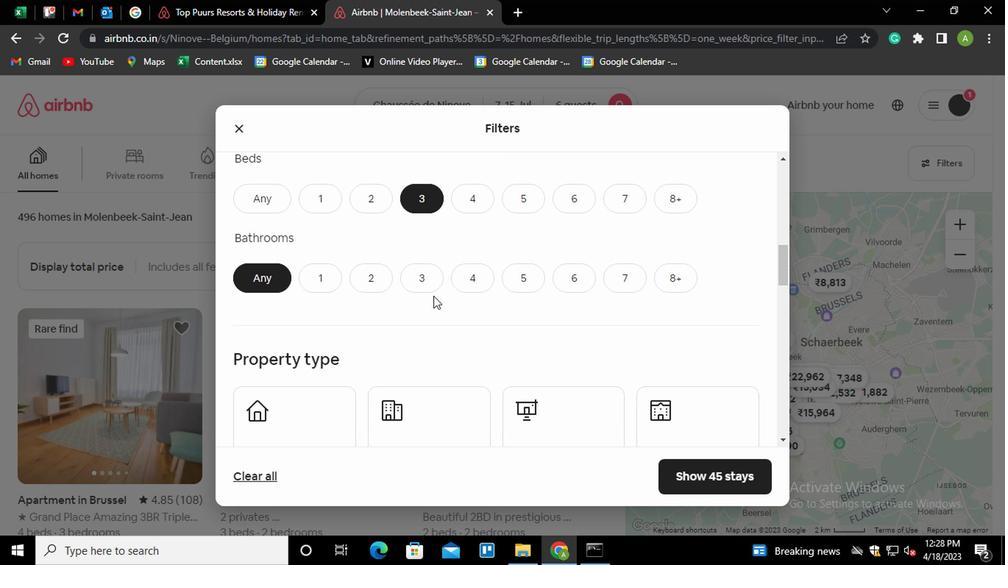
Action: Mouse moved to (502, 286)
Screenshot: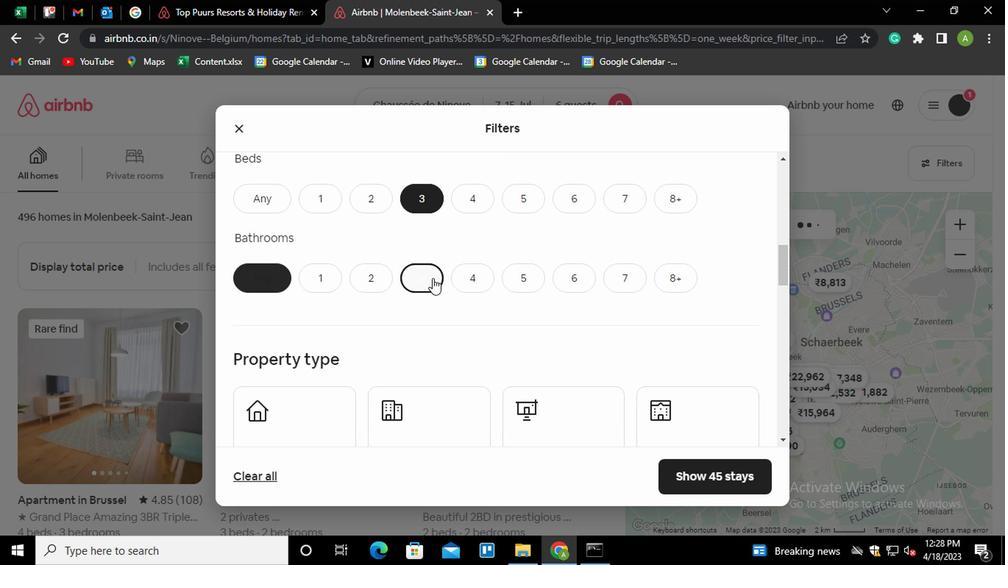 
Action: Mouse scrolled (502, 285) with delta (0, -1)
Screenshot: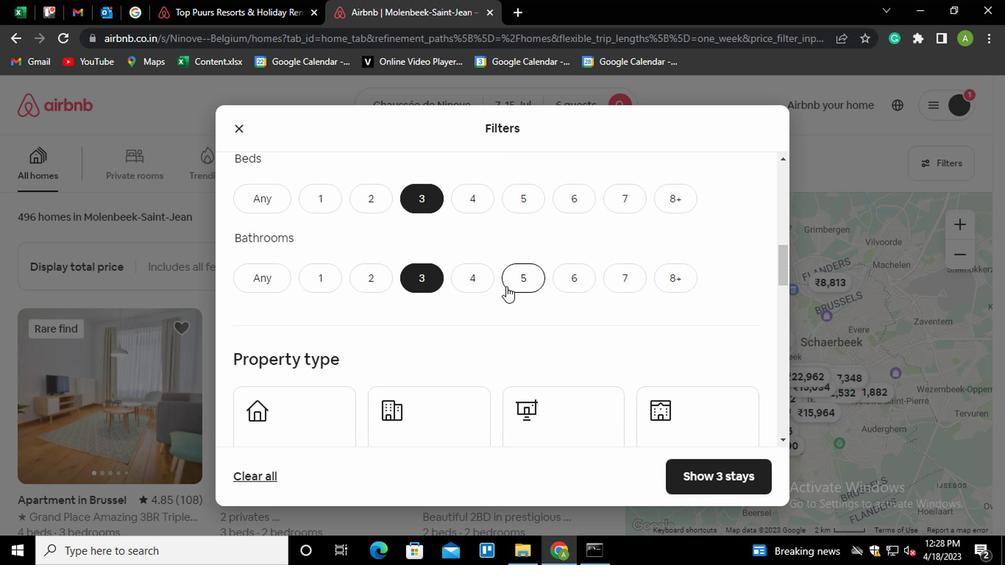 
Action: Mouse moved to (581, 363)
Screenshot: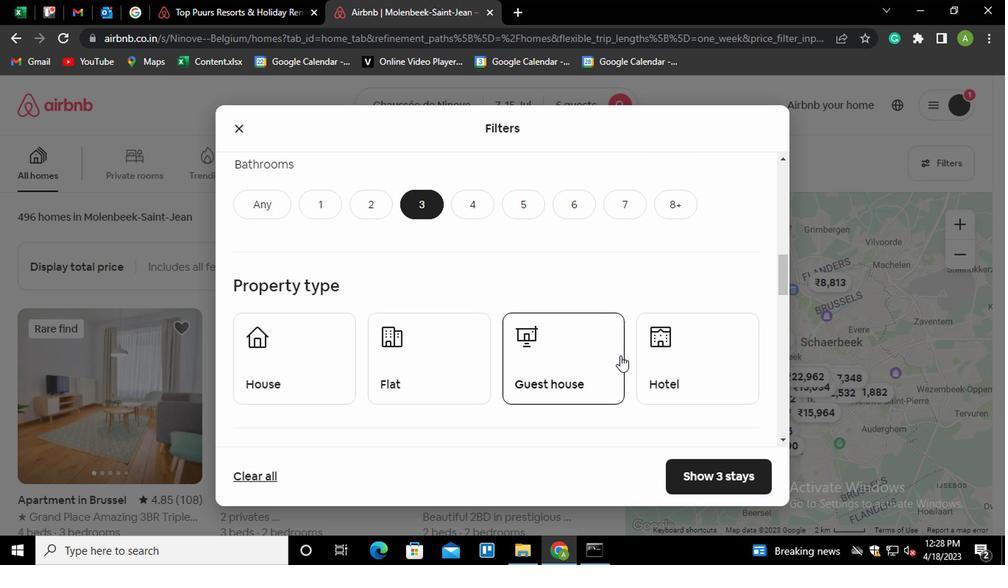 
Action: Mouse pressed left at (581, 363)
Screenshot: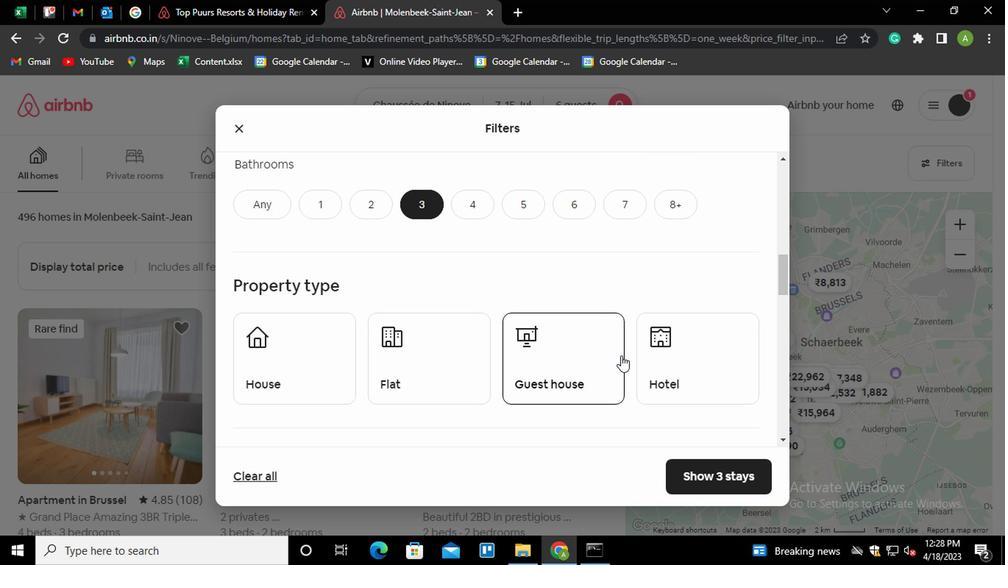 
Action: Mouse moved to (599, 332)
Screenshot: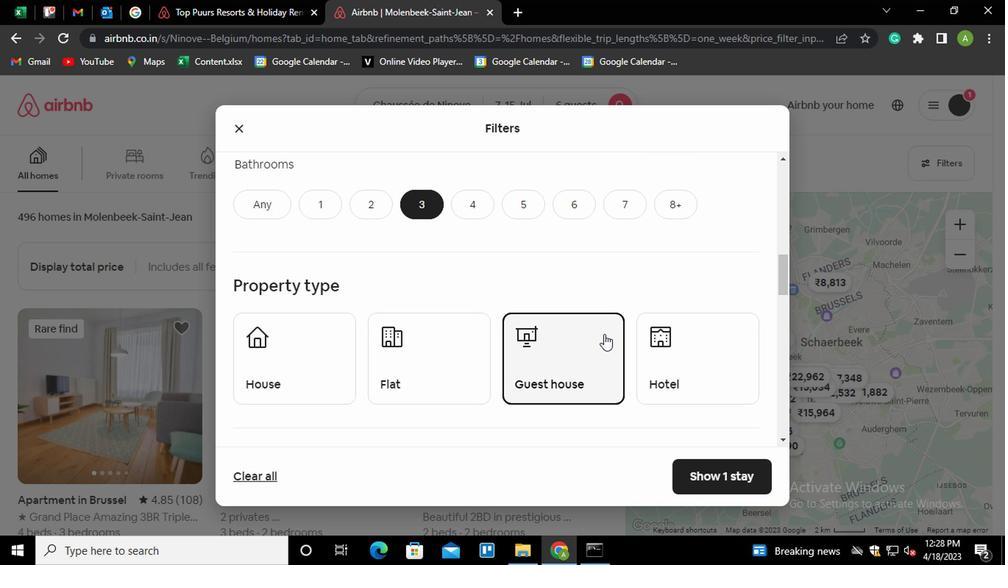 
Action: Mouse scrolled (599, 331) with delta (0, -1)
Screenshot: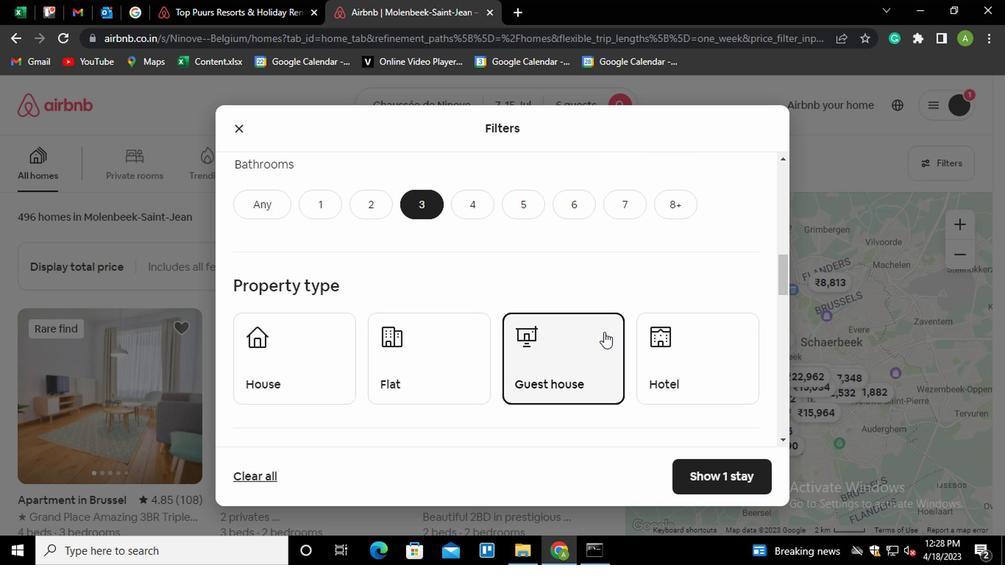 
Action: Mouse scrolled (599, 331) with delta (0, -1)
Screenshot: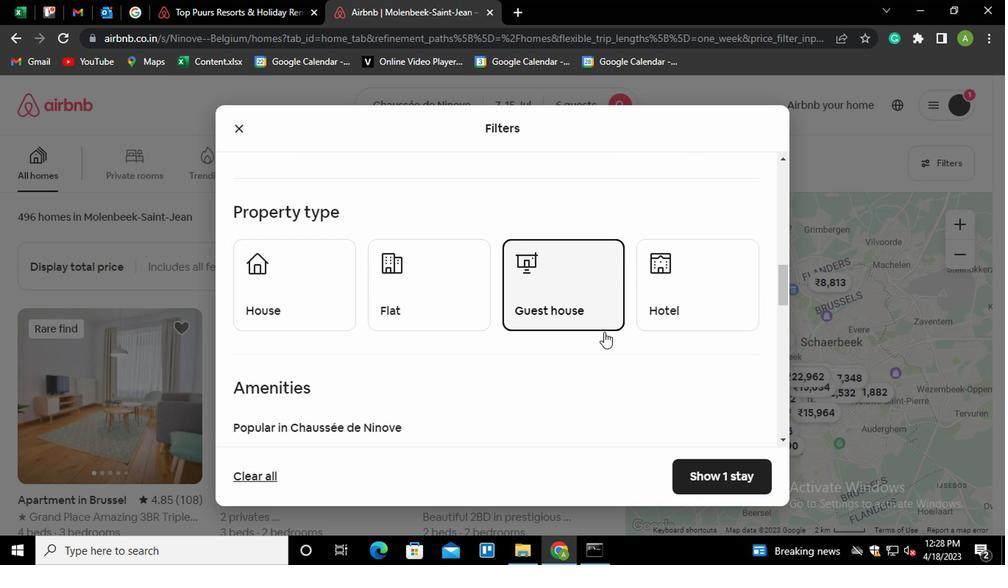 
Action: Mouse moved to (591, 332)
Screenshot: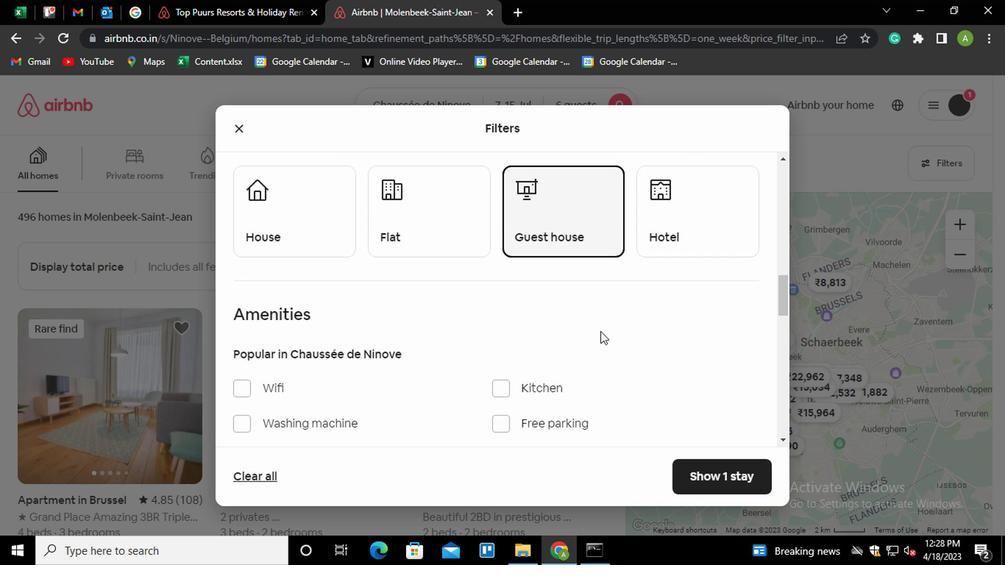 
Action: Mouse scrolled (591, 332) with delta (0, 0)
Screenshot: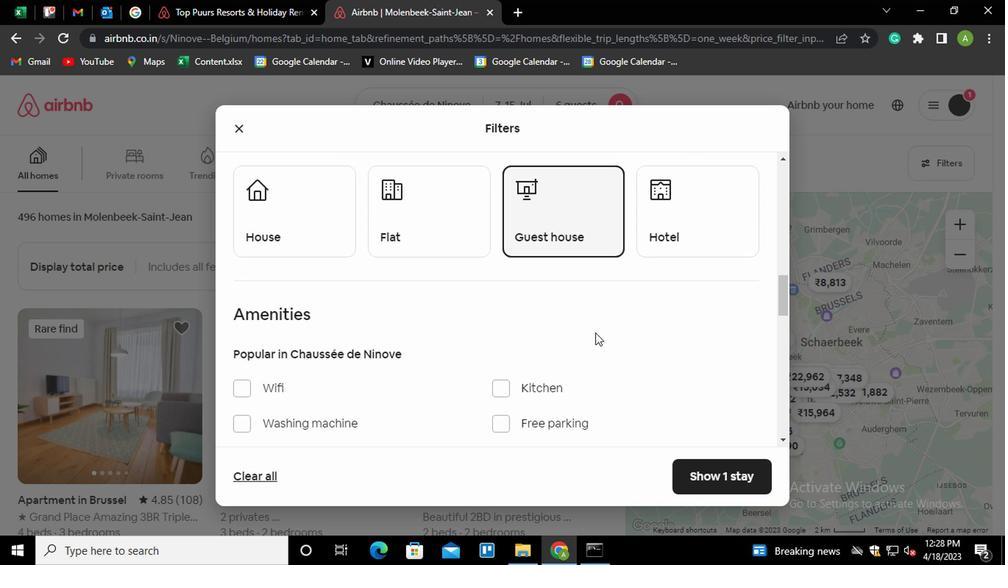 
Action: Mouse moved to (255, 349)
Screenshot: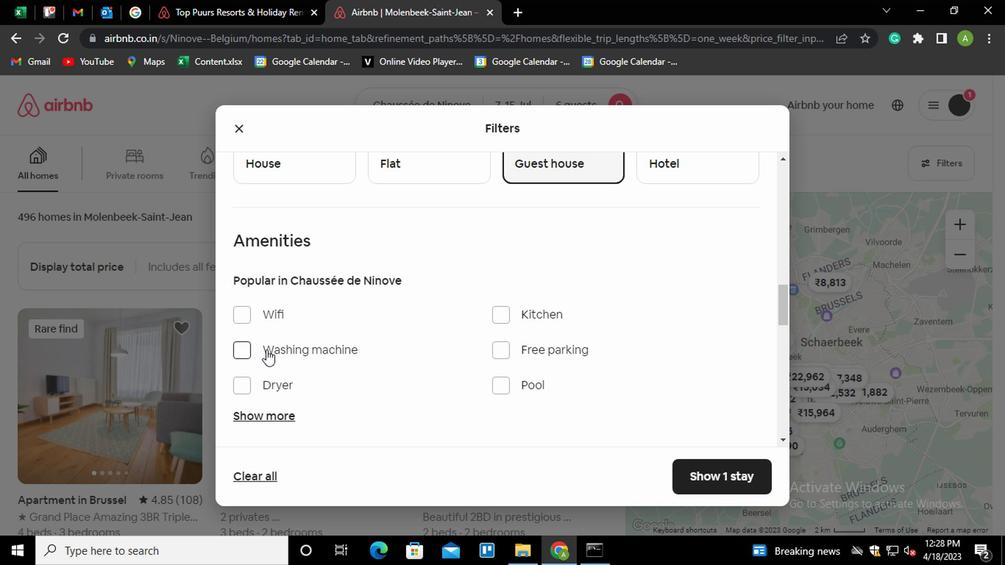
Action: Mouse pressed left at (255, 349)
Screenshot: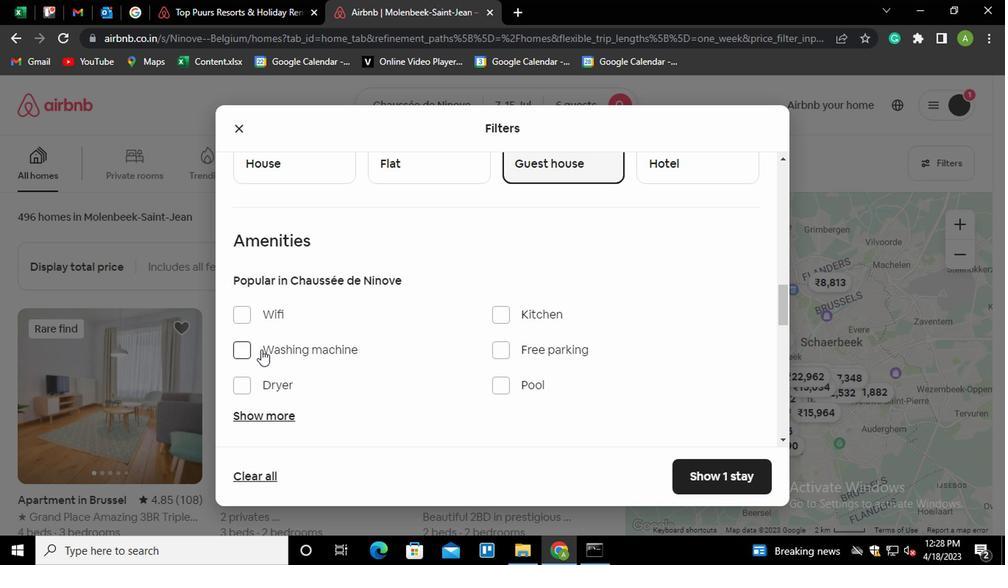 
Action: Mouse moved to (250, 411)
Screenshot: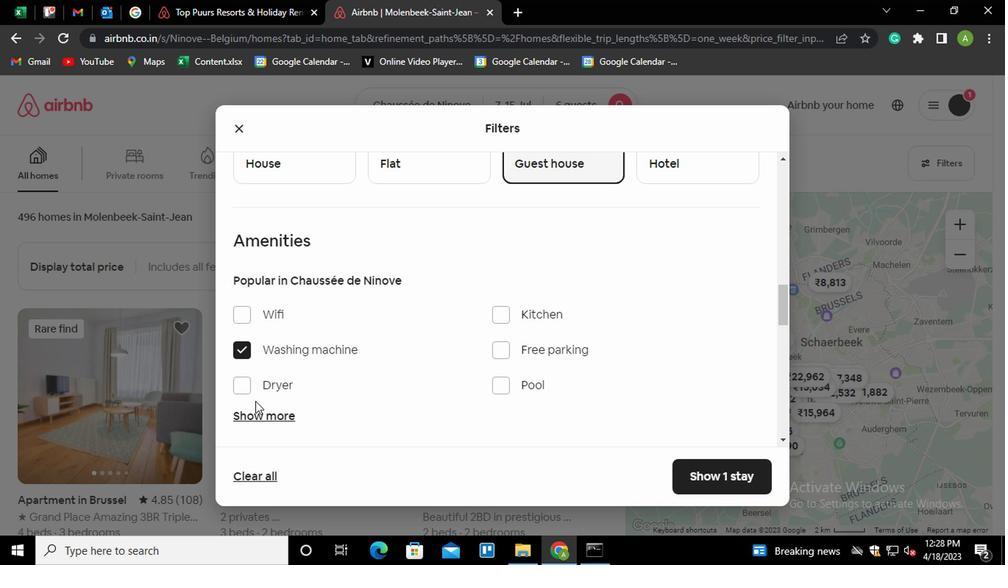 
Action: Mouse pressed left at (250, 411)
Screenshot: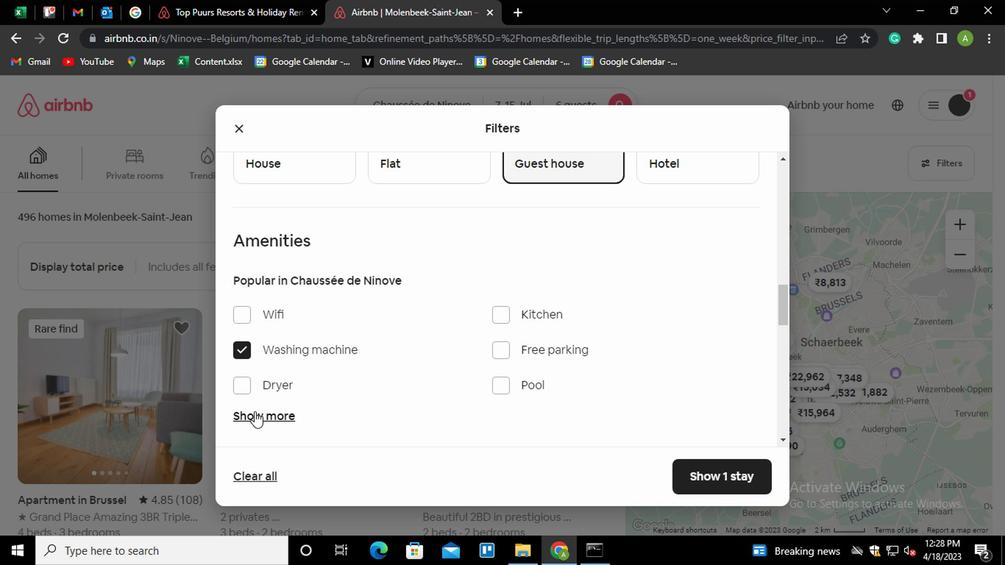 
Action: Mouse moved to (501, 308)
Screenshot: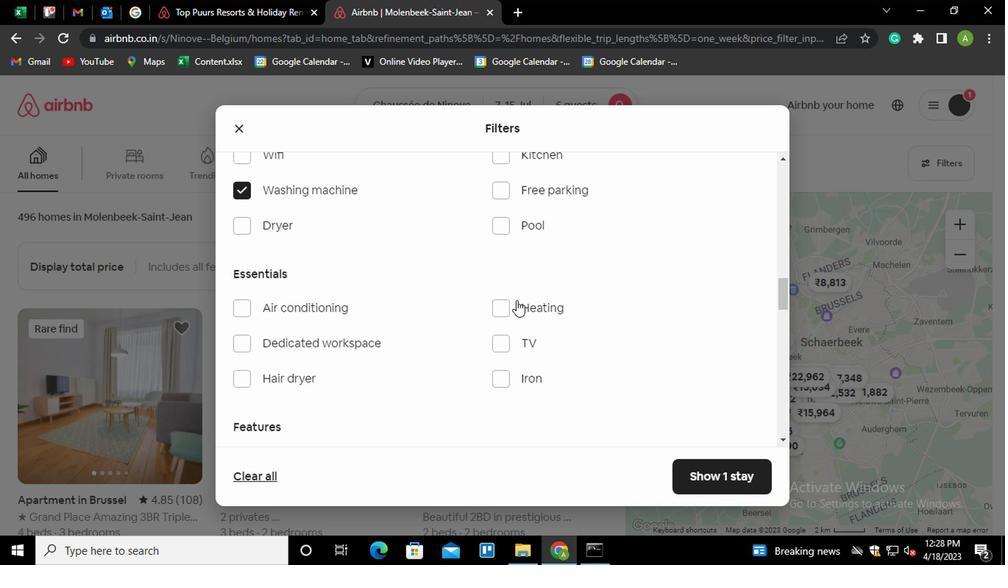 
Action: Mouse pressed left at (501, 308)
Screenshot: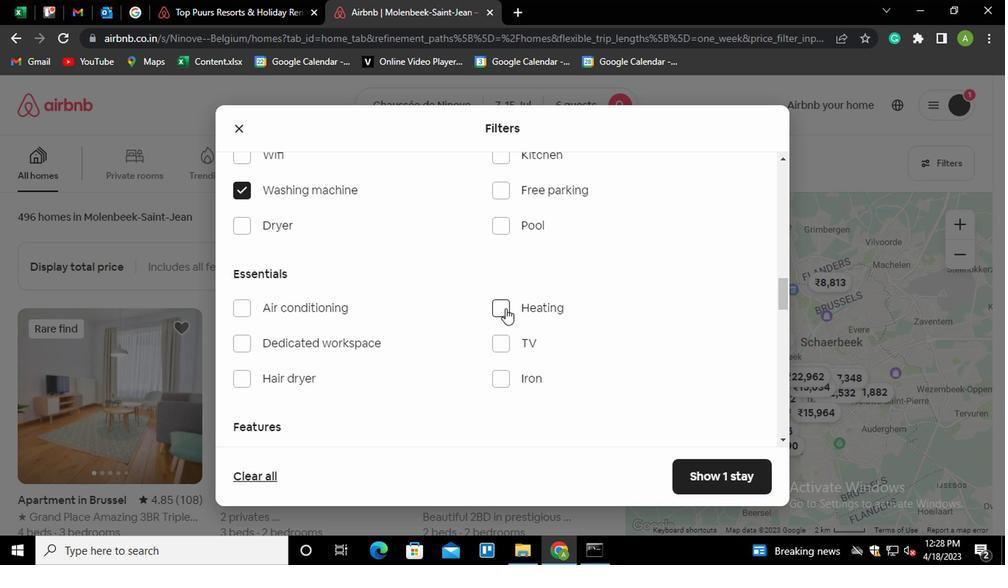 
Action: Mouse moved to (469, 332)
Screenshot: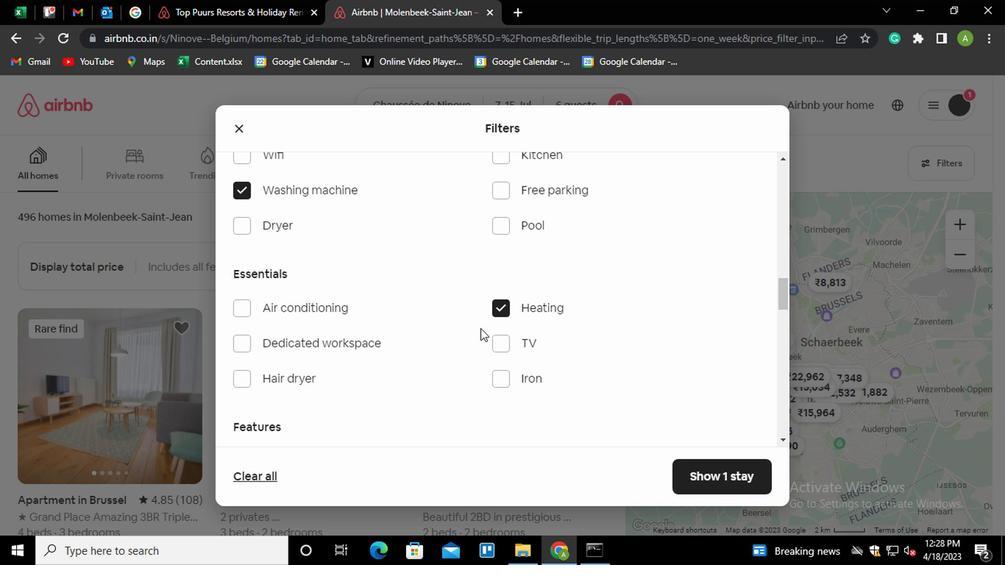 
Action: Mouse scrolled (469, 332) with delta (0, 0)
Screenshot: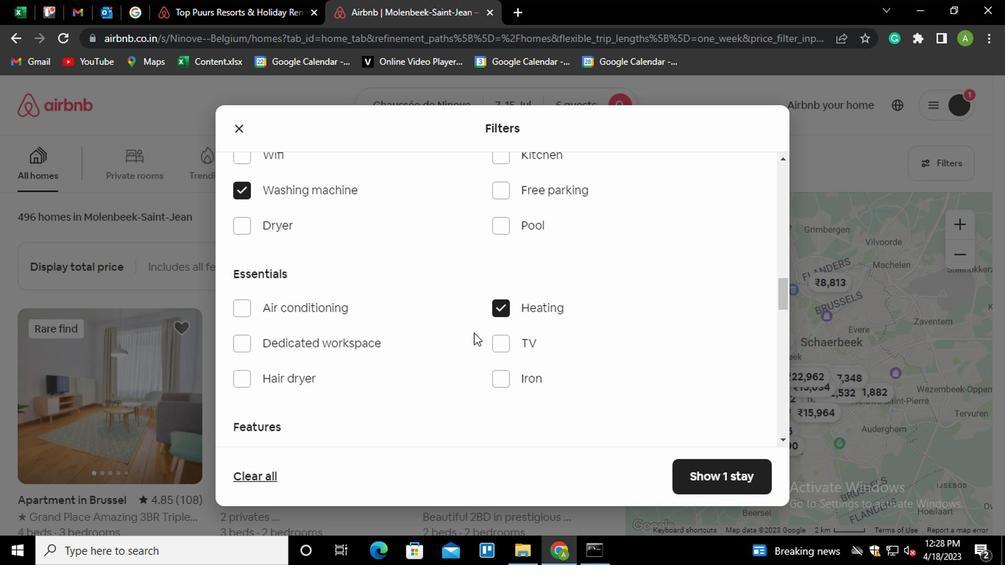 
Action: Mouse scrolled (469, 332) with delta (0, 0)
Screenshot: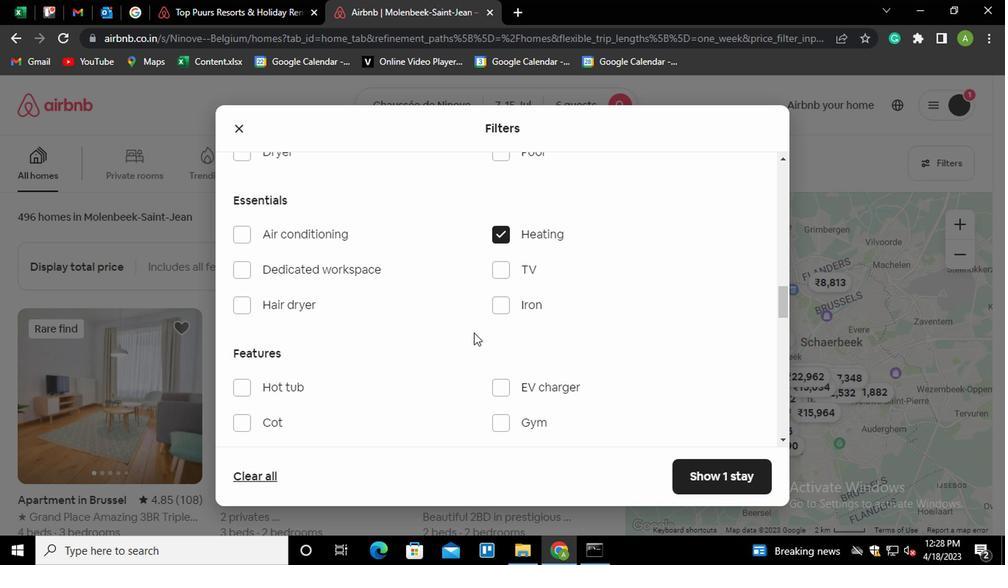 
Action: Mouse scrolled (469, 332) with delta (0, 0)
Screenshot: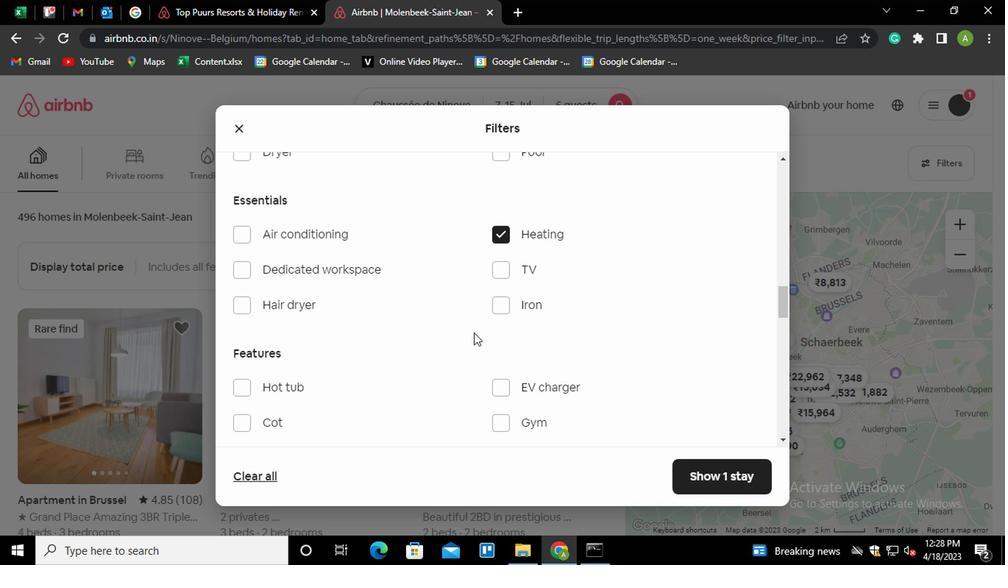 
Action: Mouse scrolled (469, 332) with delta (0, 0)
Screenshot: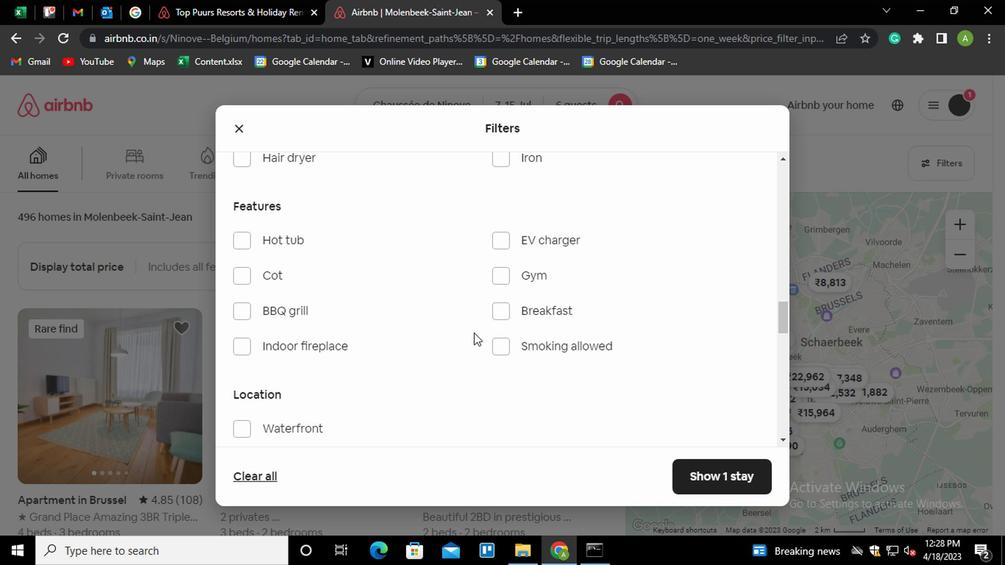 
Action: Mouse scrolled (469, 332) with delta (0, 0)
Screenshot: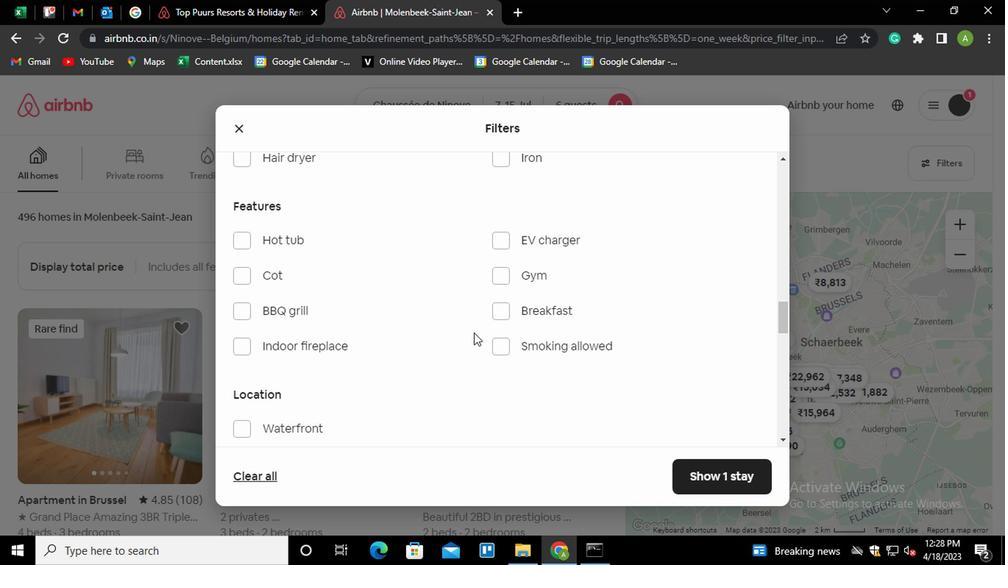 
Action: Mouse scrolled (469, 332) with delta (0, 0)
Screenshot: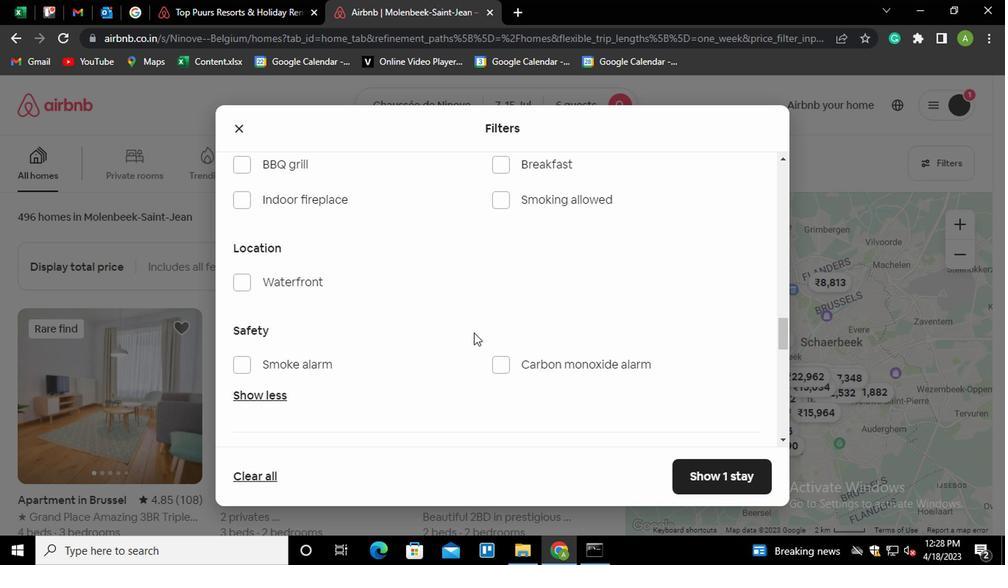 
Action: Mouse scrolled (469, 332) with delta (0, 0)
Screenshot: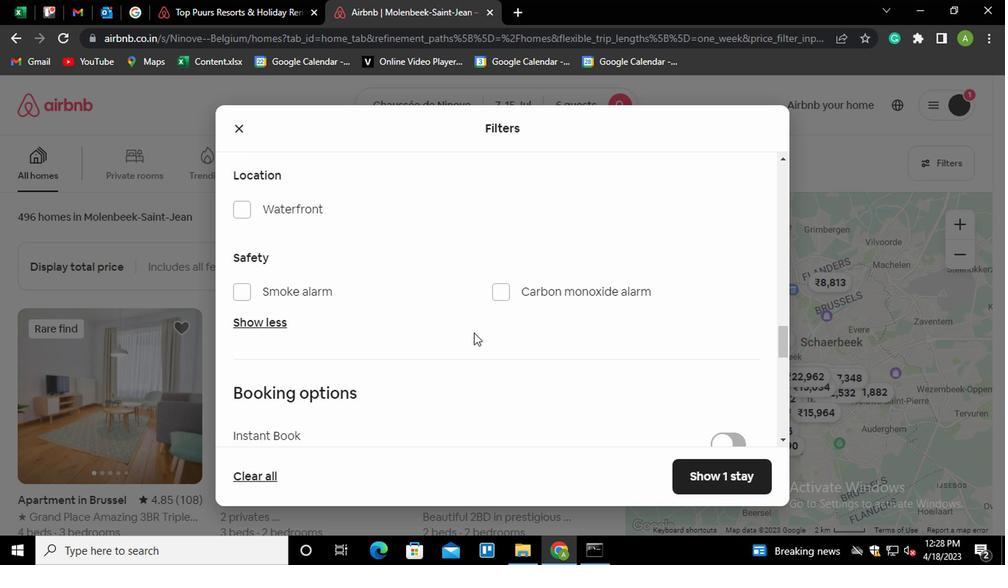 
Action: Mouse moved to (730, 424)
Screenshot: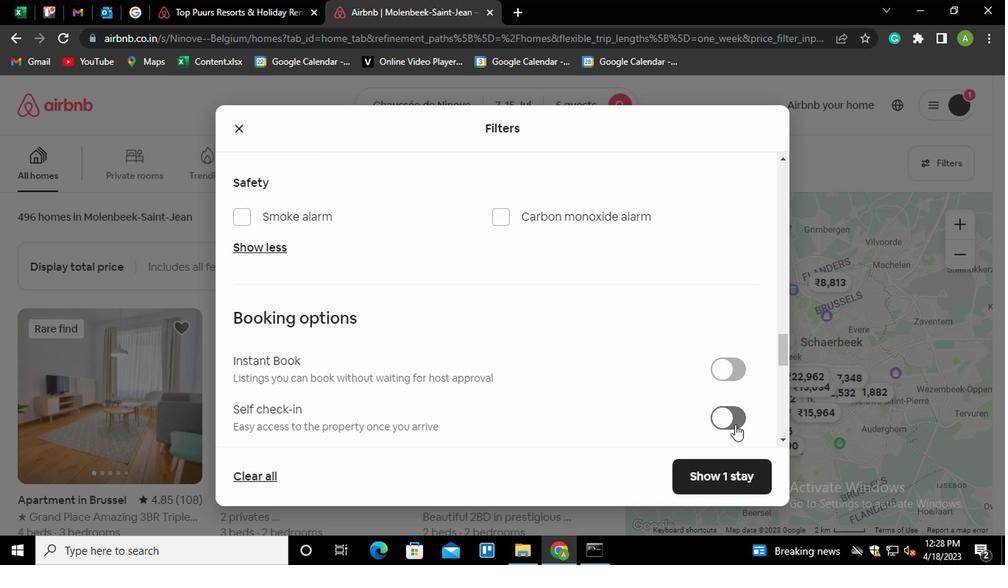 
Action: Mouse pressed left at (730, 424)
Screenshot: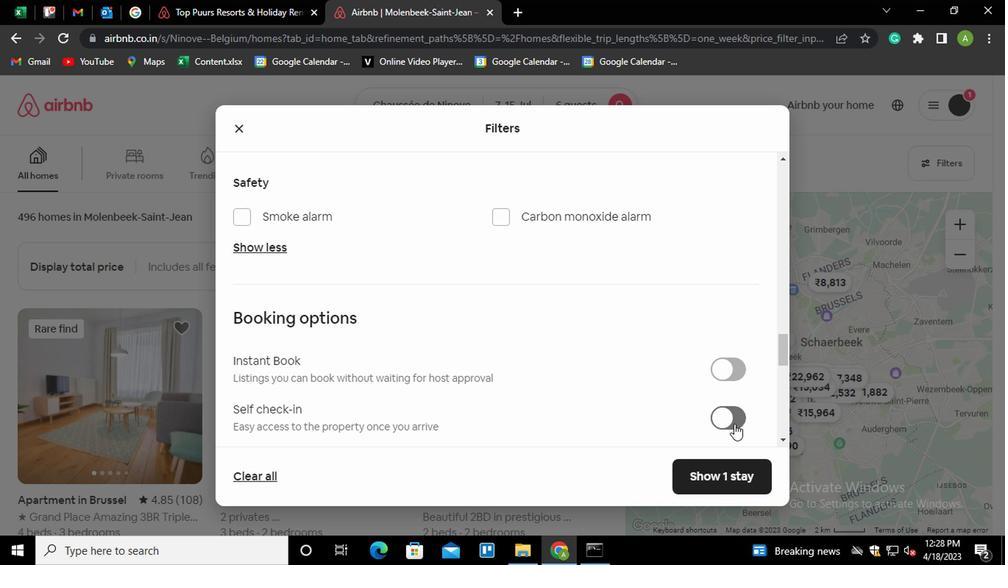 
Action: Mouse moved to (648, 385)
Screenshot: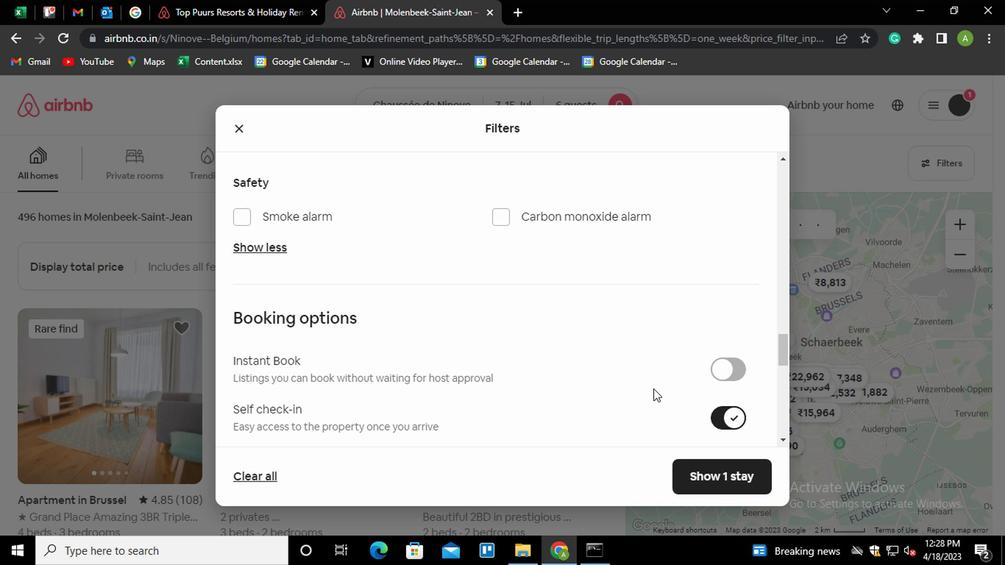
Action: Mouse scrolled (648, 384) with delta (0, -1)
Screenshot: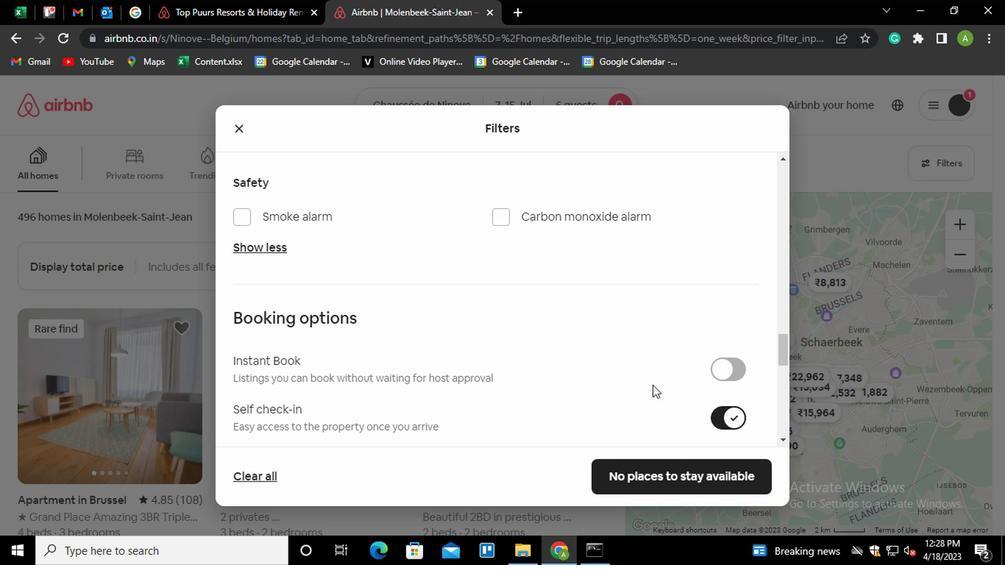 
Action: Mouse scrolled (648, 384) with delta (0, -1)
Screenshot: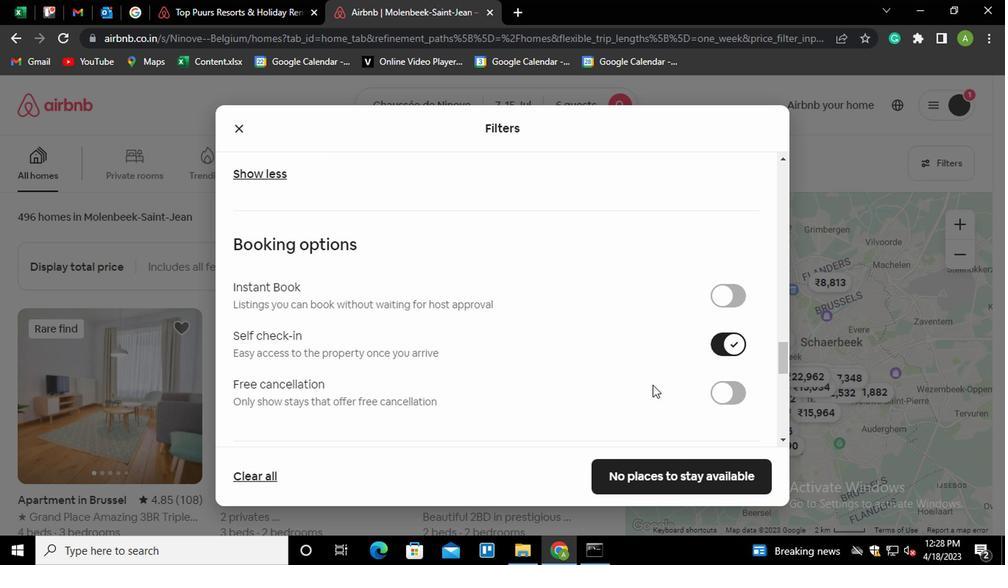 
Action: Mouse scrolled (648, 384) with delta (0, -1)
Screenshot: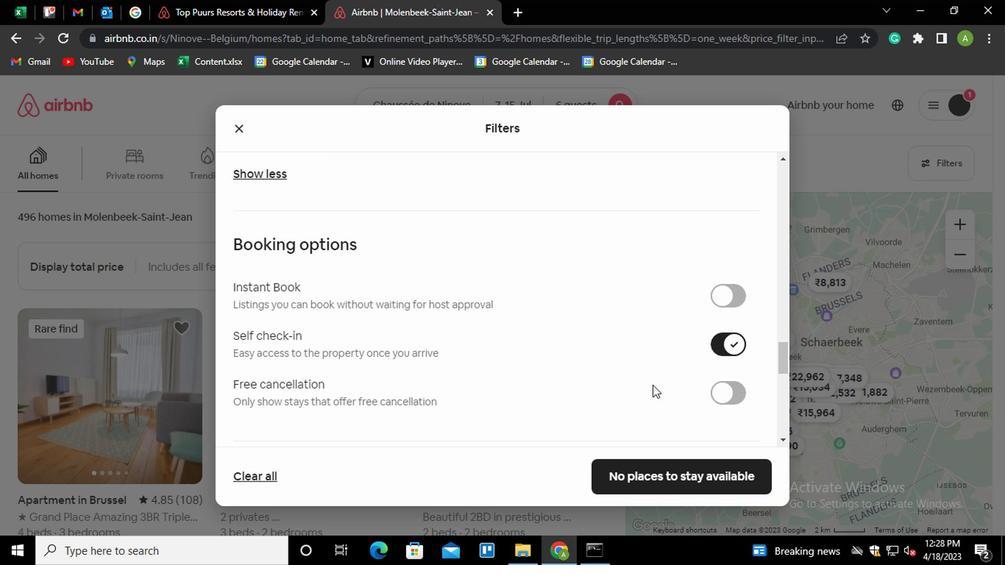 
Action: Mouse scrolled (648, 384) with delta (0, -1)
Screenshot: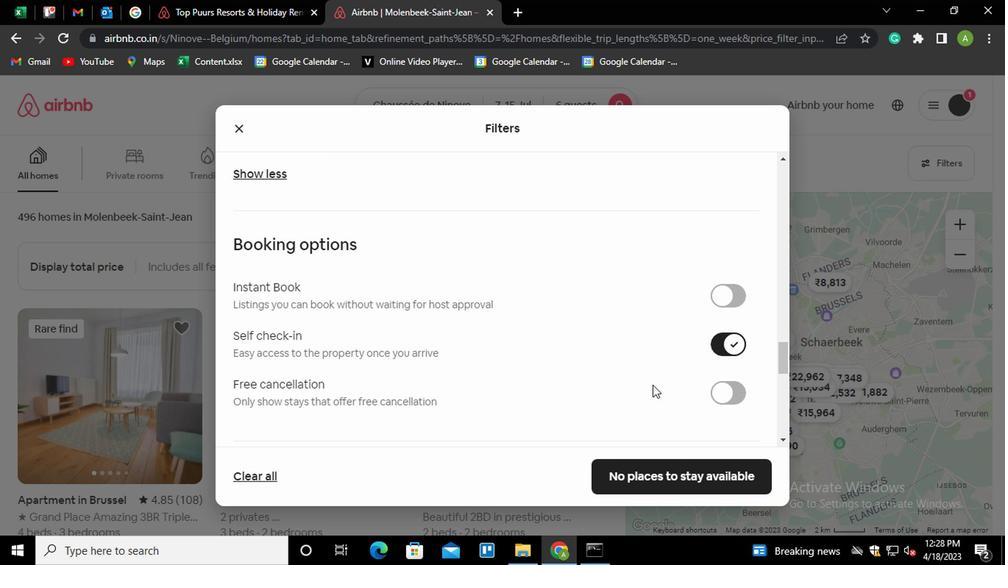 
Action: Mouse scrolled (648, 384) with delta (0, -1)
Screenshot: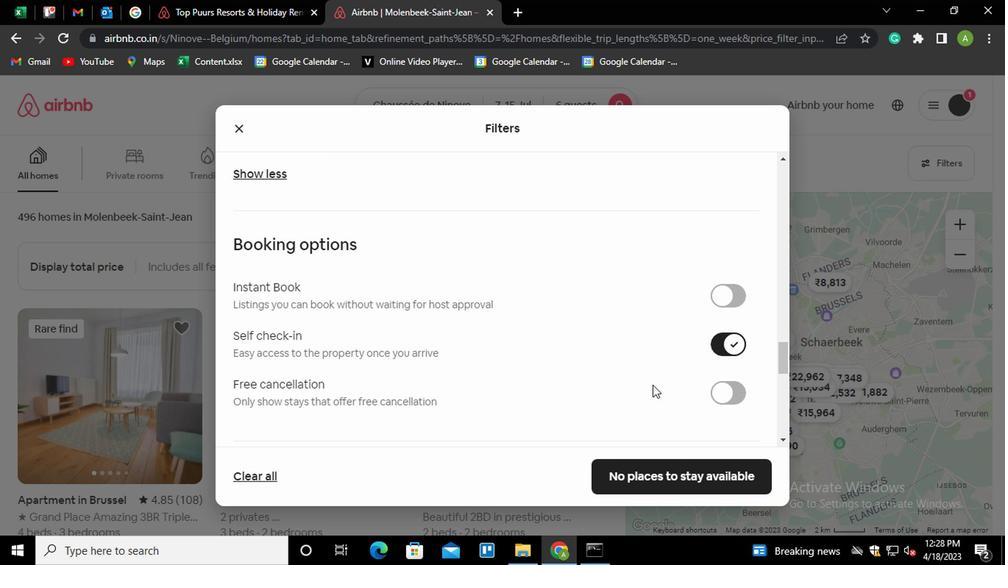 
Action: Mouse scrolled (648, 384) with delta (0, -1)
Screenshot: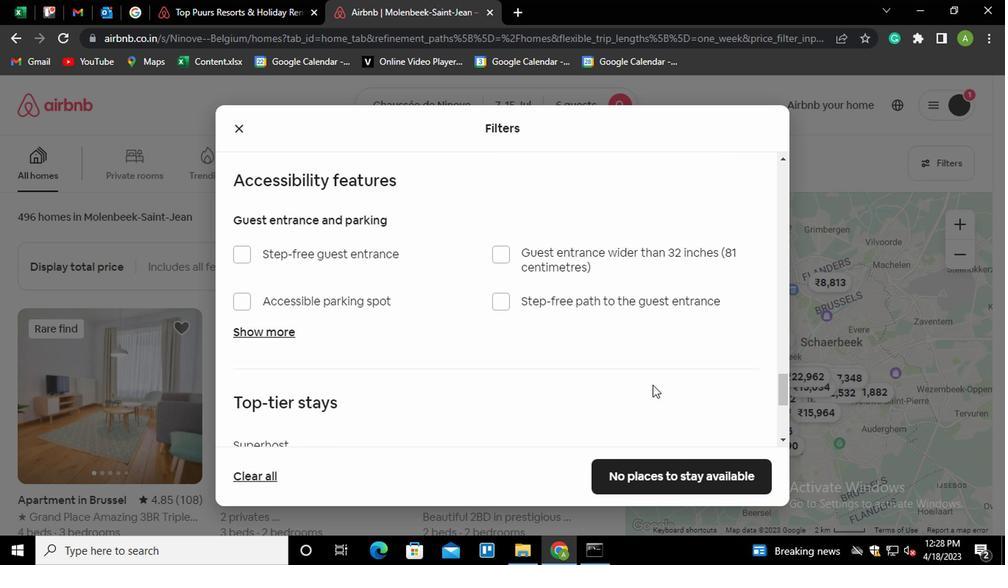 
Action: Mouse scrolled (648, 384) with delta (0, -1)
Screenshot: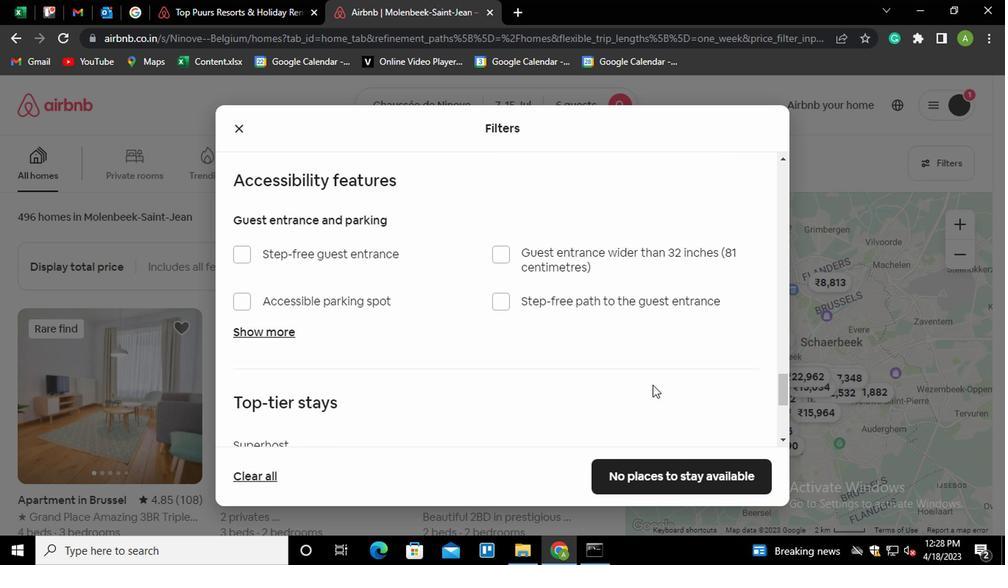 
Action: Mouse scrolled (648, 384) with delta (0, -1)
Screenshot: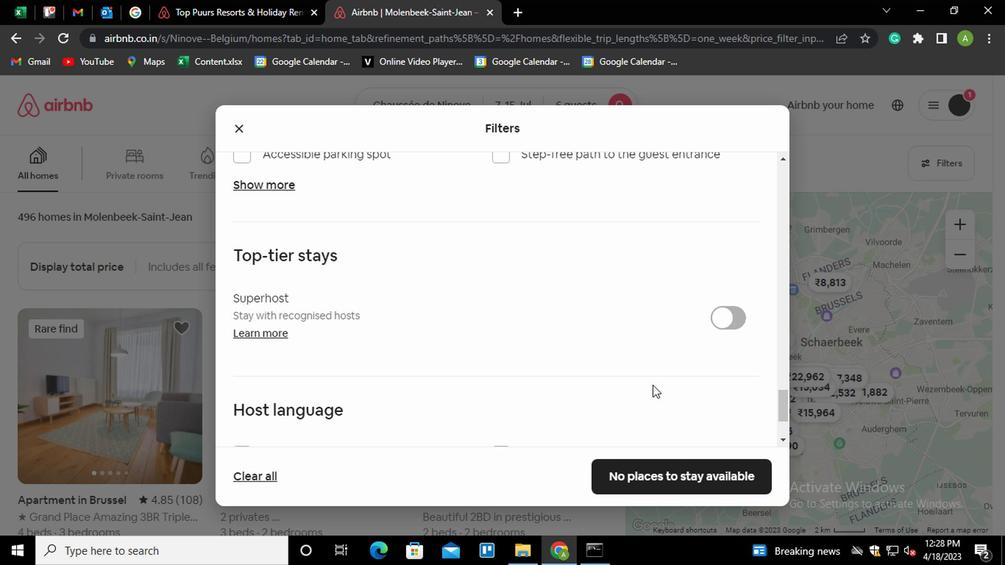 
Action: Mouse moved to (303, 382)
Screenshot: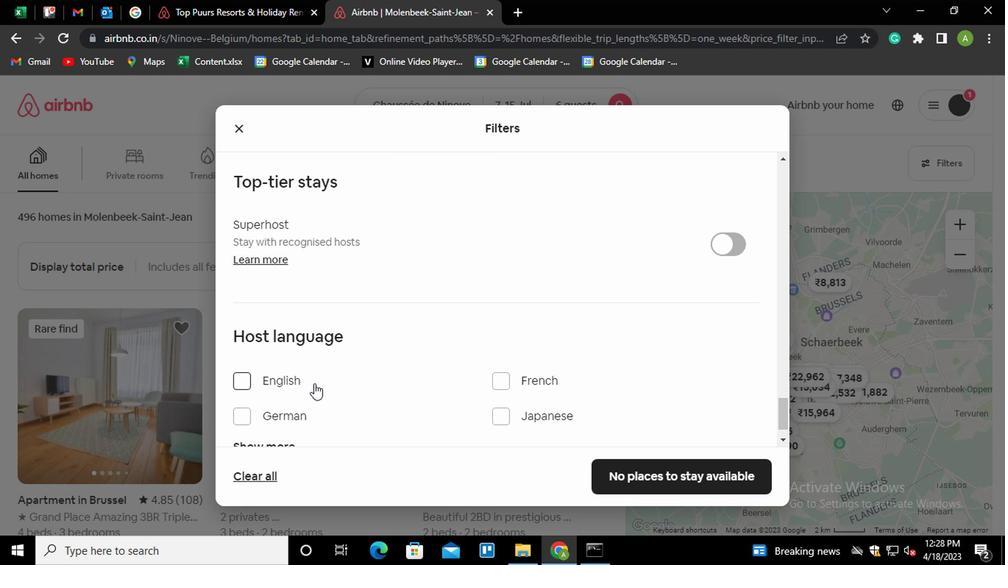 
Action: Mouse pressed left at (303, 382)
Screenshot: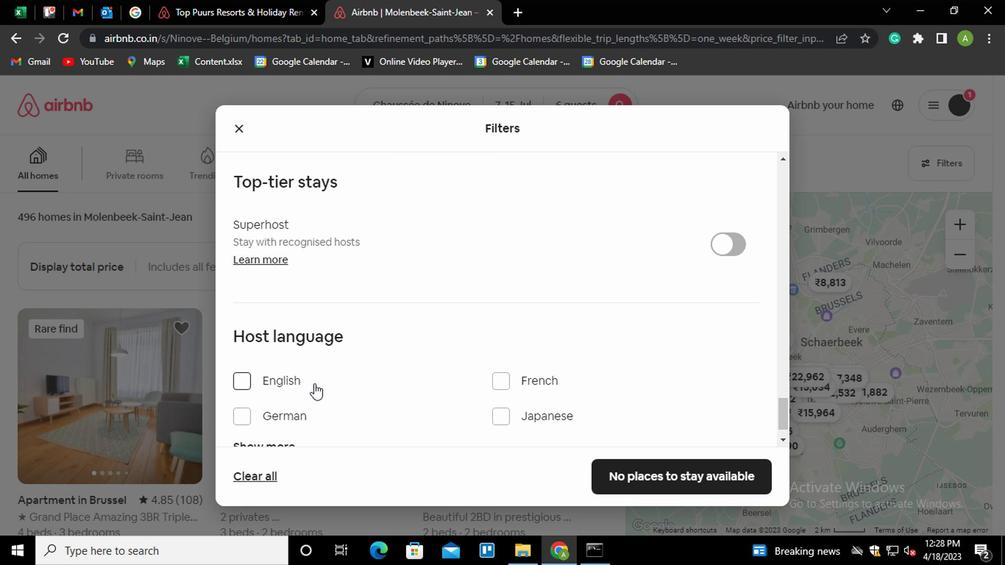 
Action: Mouse moved to (680, 482)
Screenshot: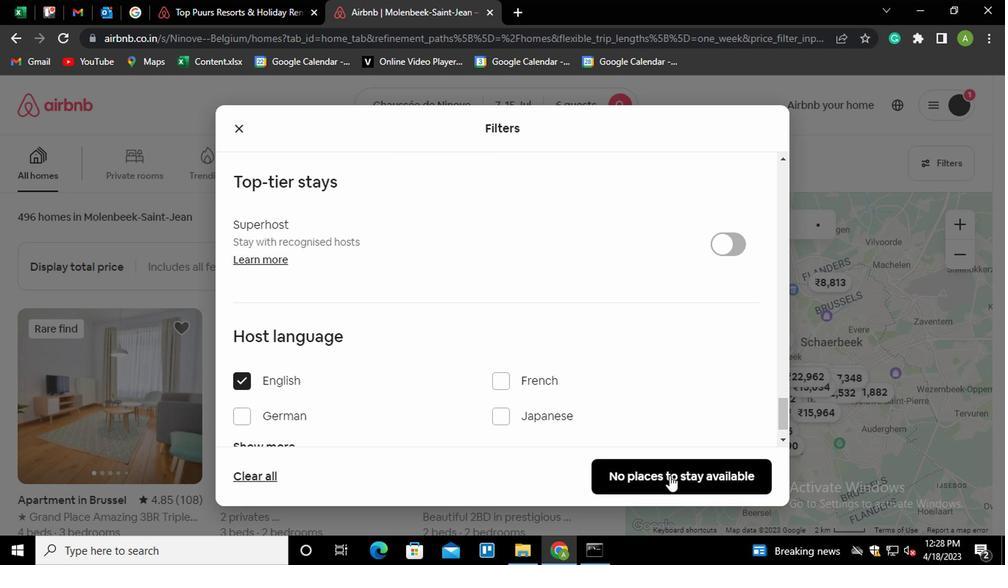 
Action: Mouse pressed left at (680, 482)
Screenshot: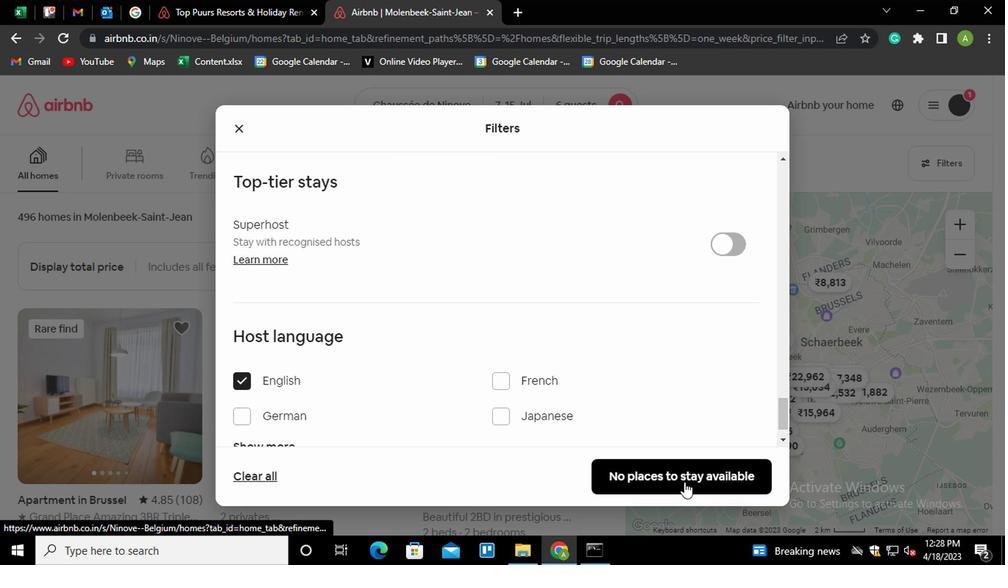 
Action: Mouse moved to (665, 479)
Screenshot: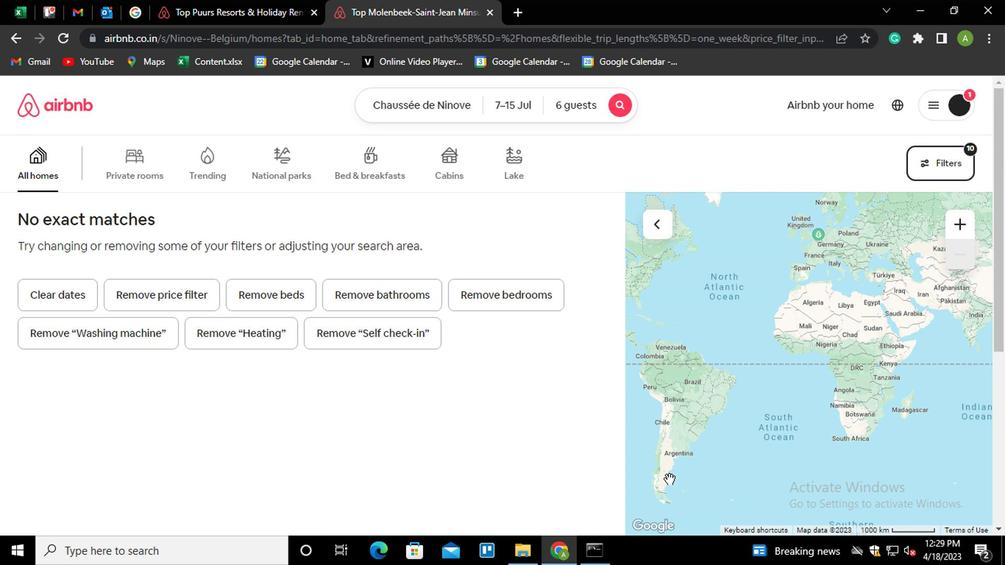 
